 Task: Create a blank project AgileOpus with privacy Public and default view as List and in the team Taskers . Create three sections in the project as To-Do, Doing and Done
Action: Mouse moved to (681, 469)
Screenshot: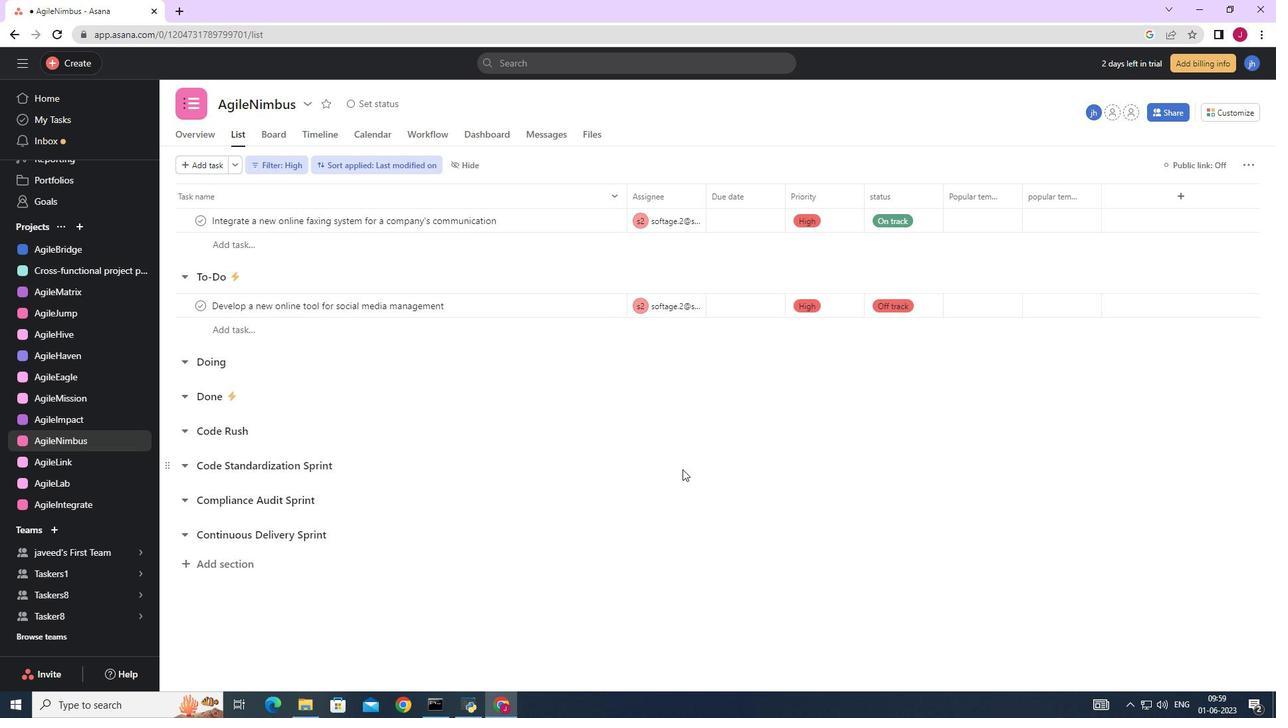 
Action: Mouse scrolled (681, 468) with delta (0, 0)
Screenshot: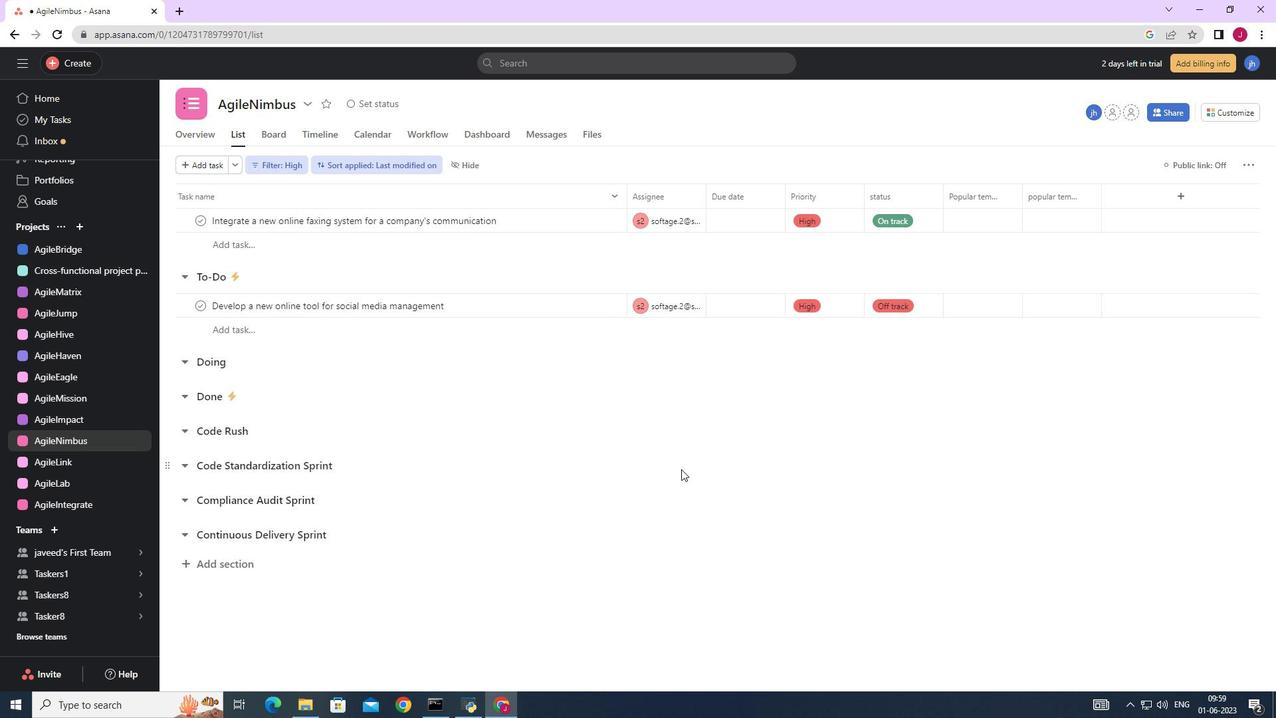 
Action: Mouse scrolled (681, 468) with delta (0, 0)
Screenshot: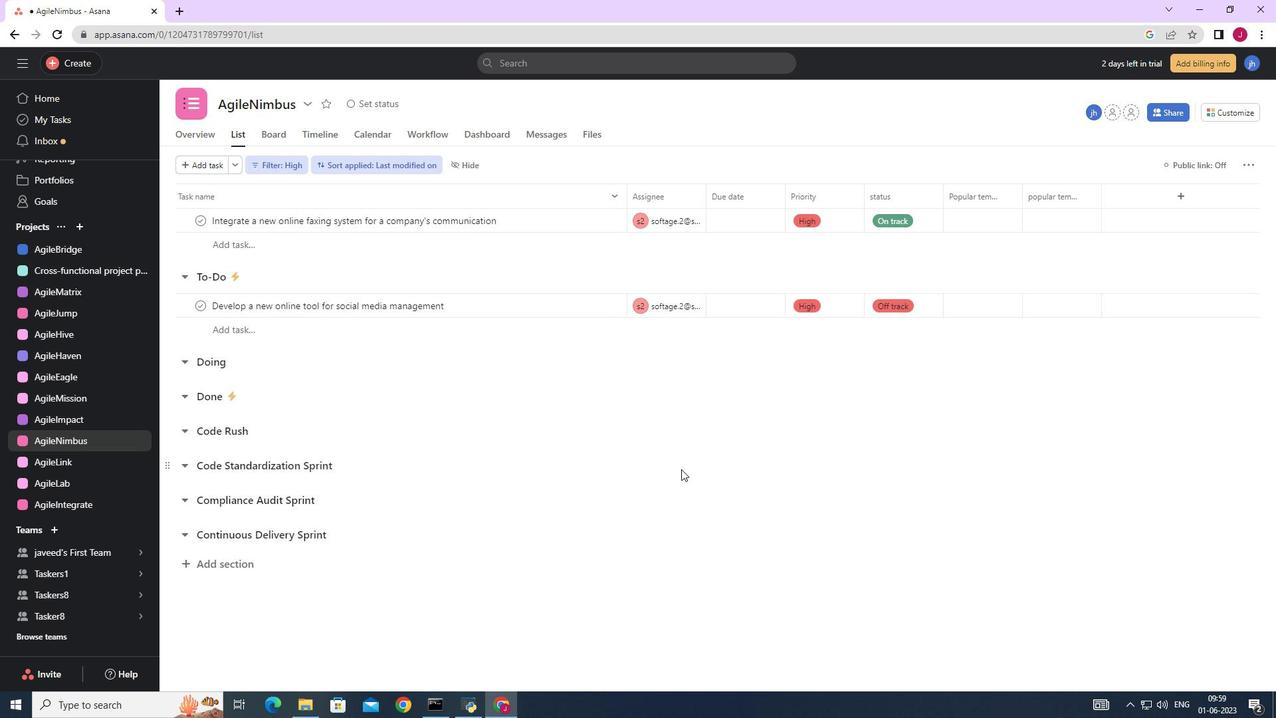 
Action: Mouse scrolled (681, 468) with delta (0, 0)
Screenshot: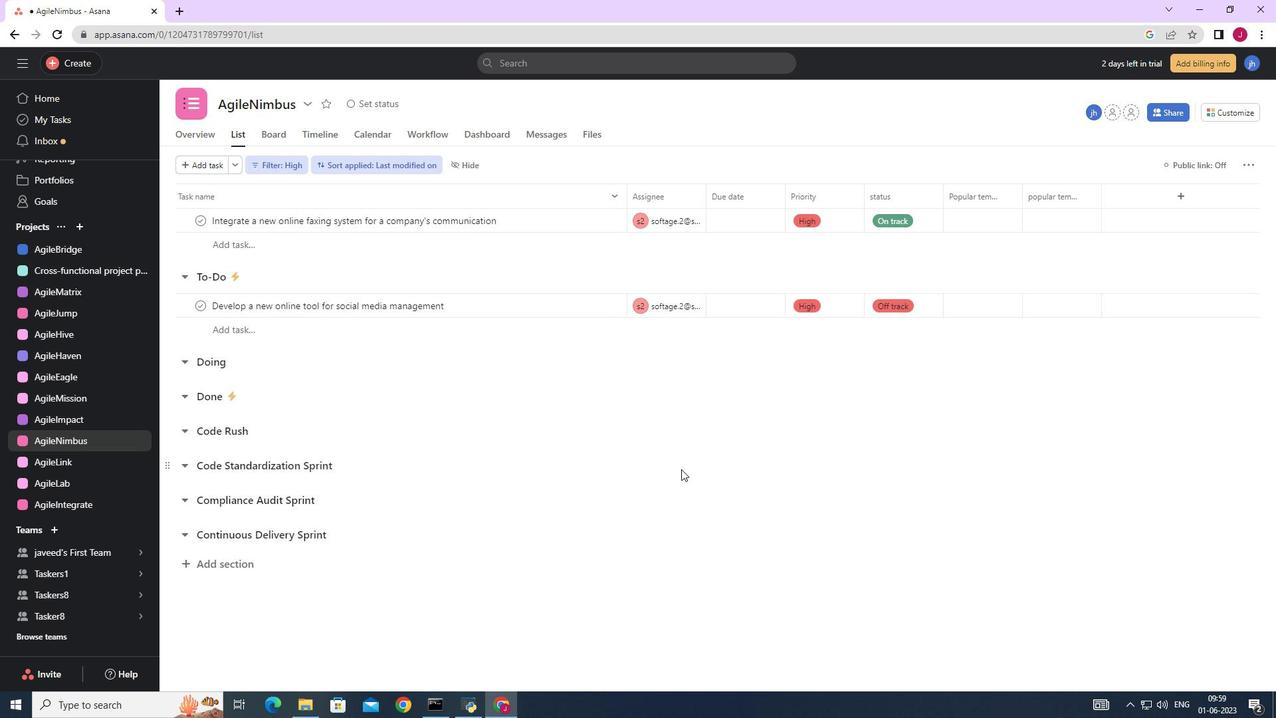 
Action: Mouse scrolled (681, 468) with delta (0, 0)
Screenshot: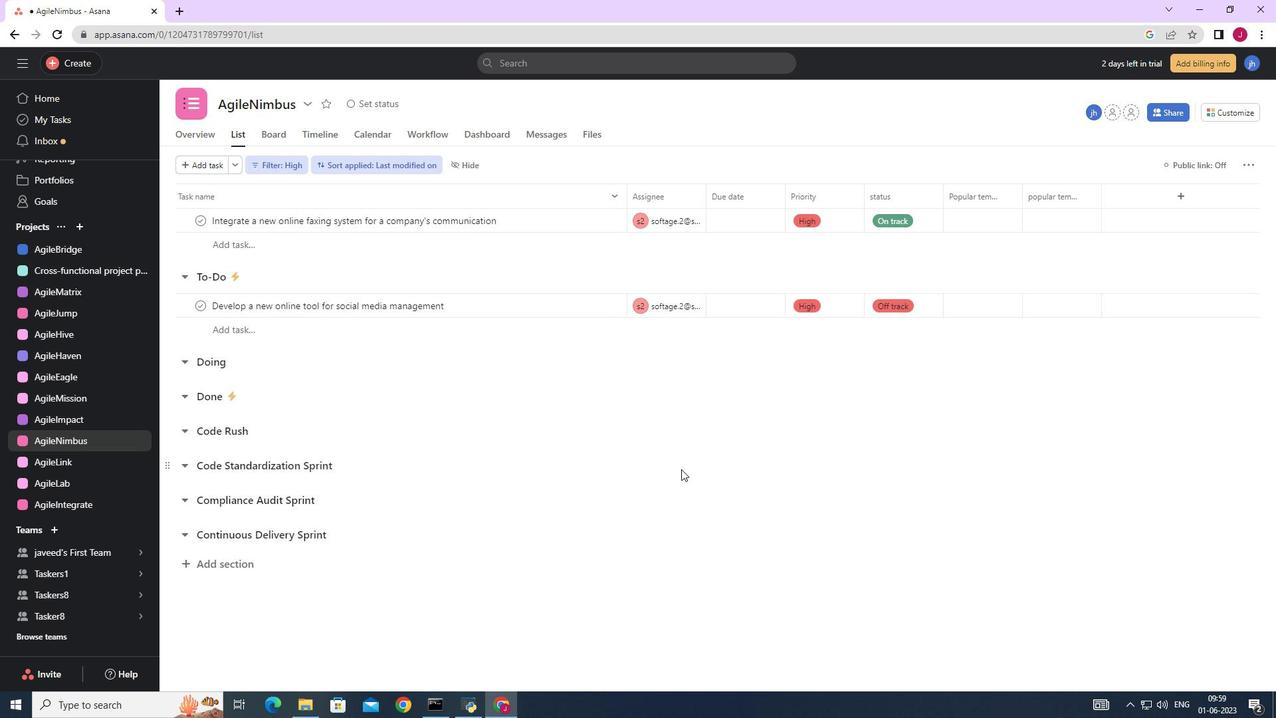 
Action: Mouse scrolled (681, 468) with delta (0, 0)
Screenshot: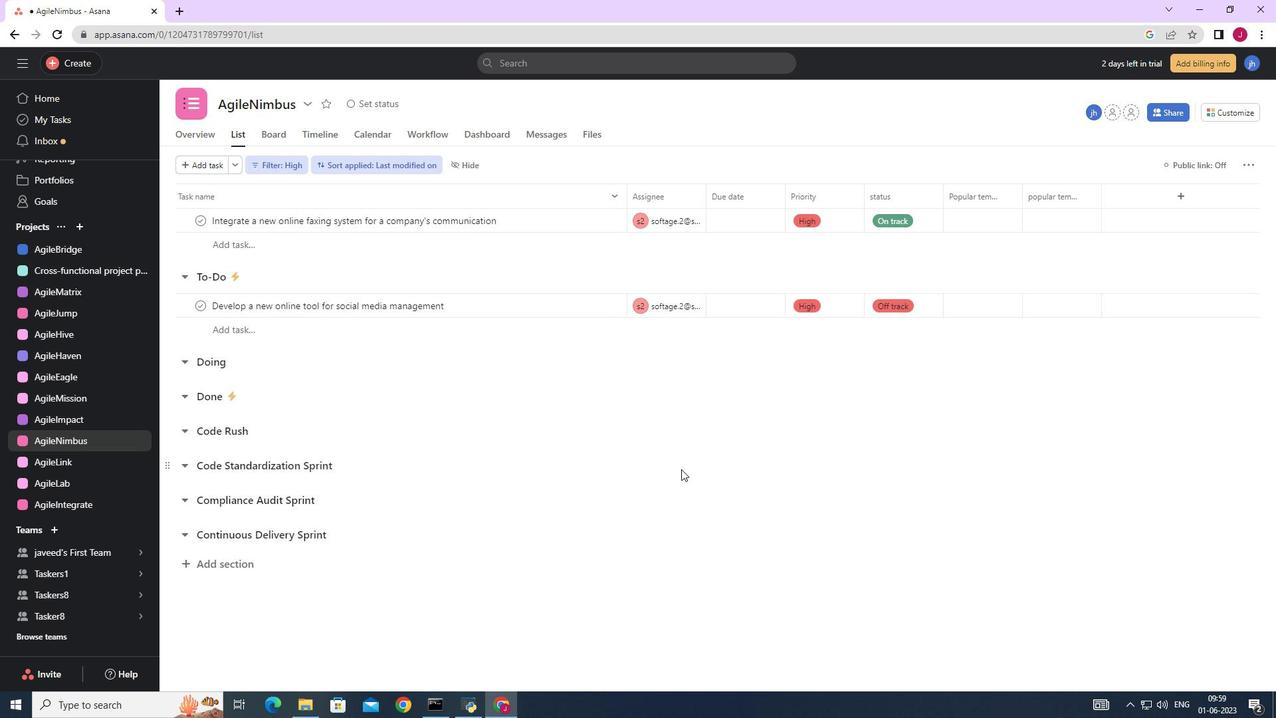 
Action: Mouse scrolled (681, 470) with delta (0, 0)
Screenshot: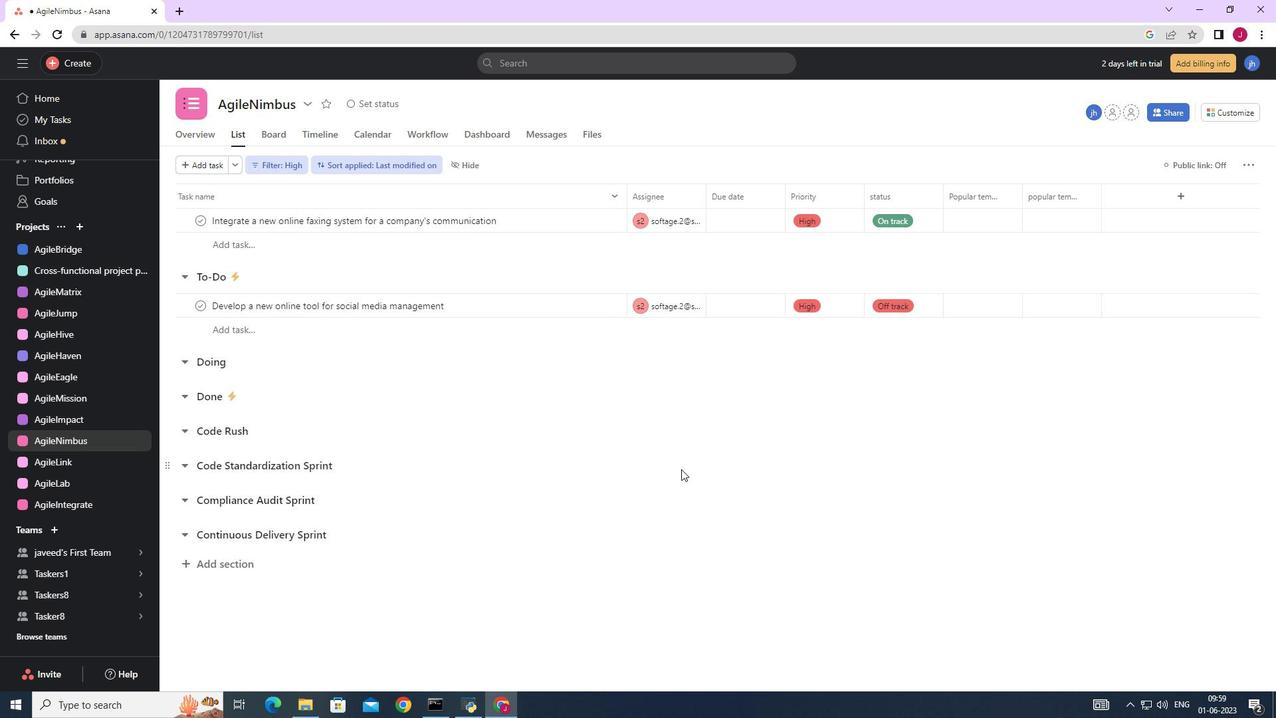 
Action: Mouse scrolled (681, 470) with delta (0, 0)
Screenshot: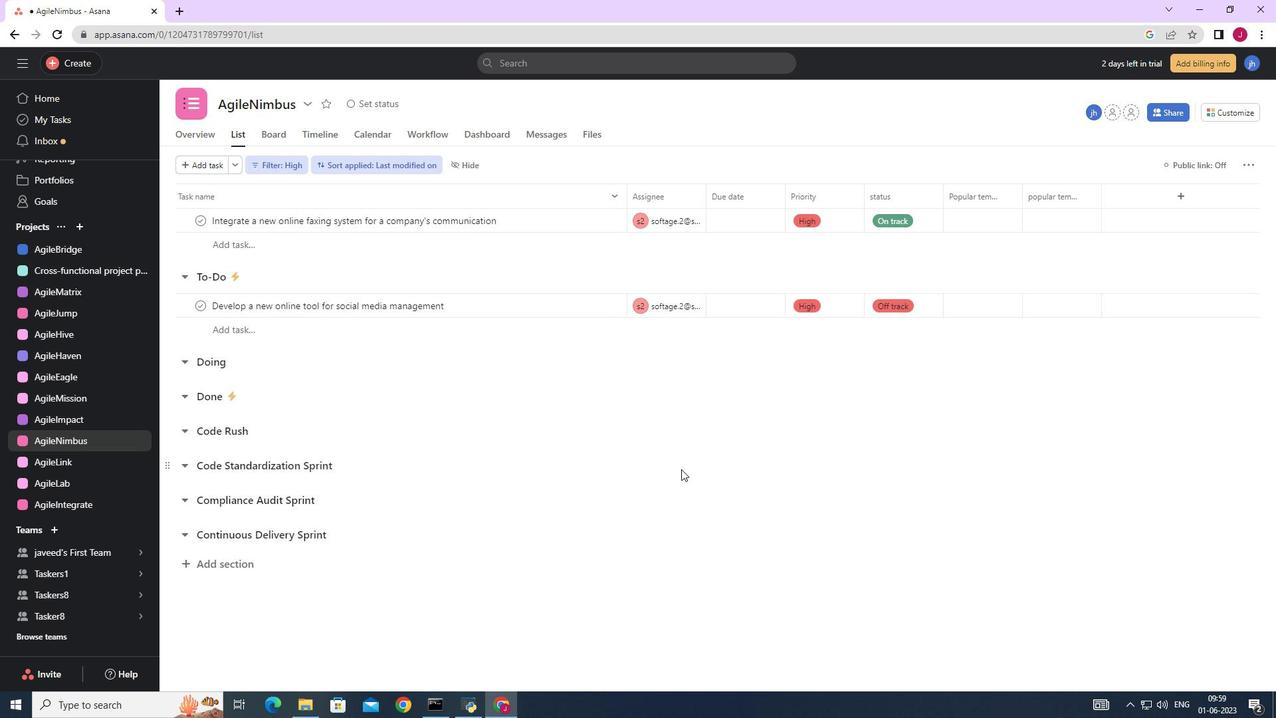 
Action: Mouse scrolled (681, 470) with delta (0, 0)
Screenshot: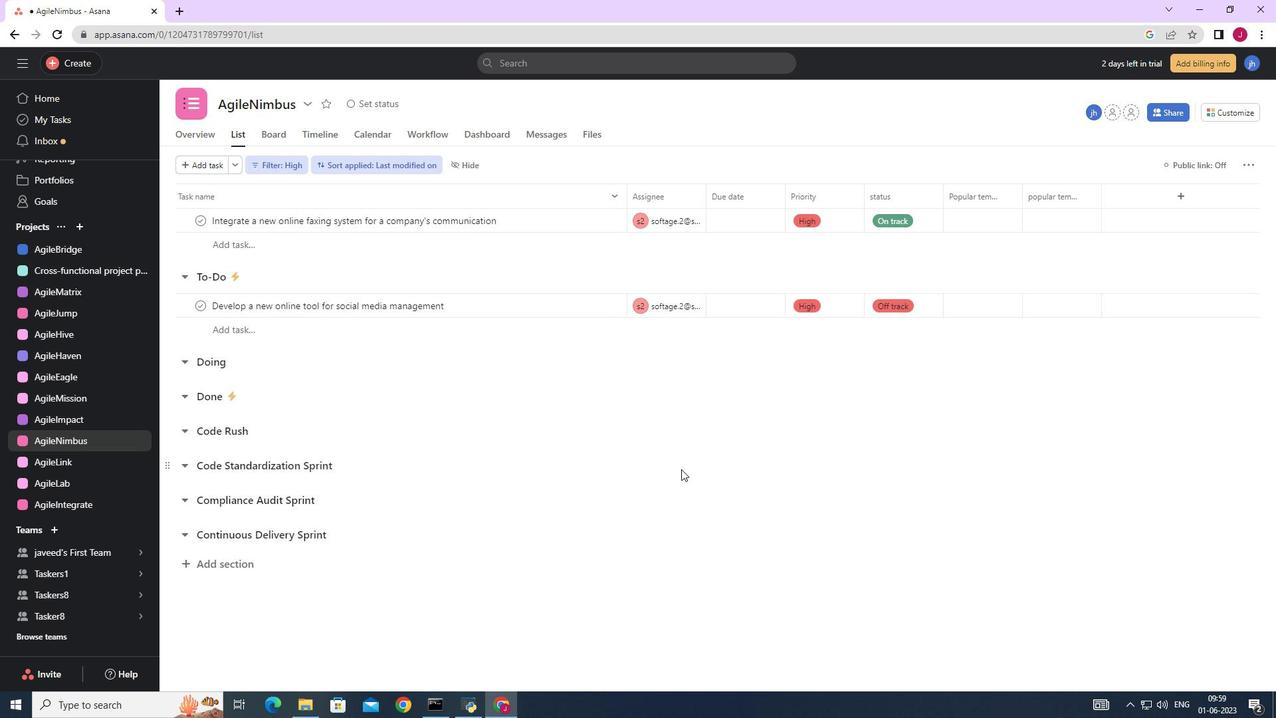 
Action: Mouse scrolled (681, 470) with delta (0, 0)
Screenshot: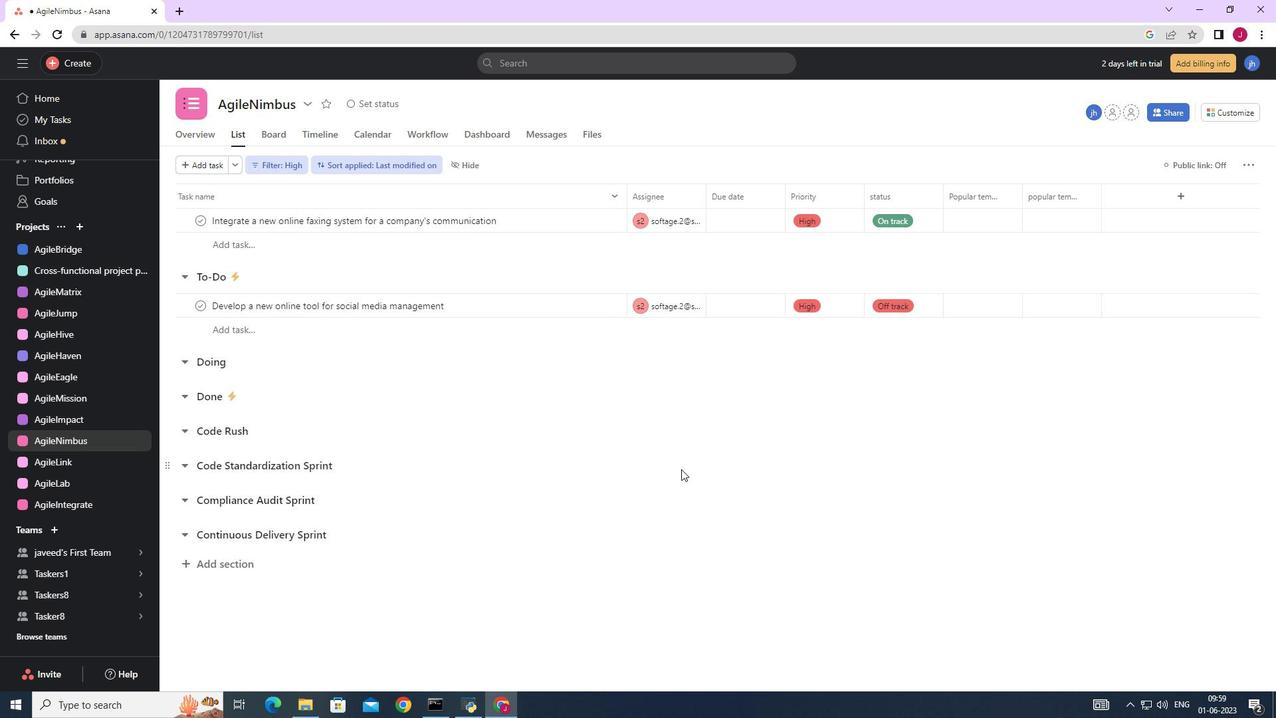 
Action: Mouse scrolled (681, 470) with delta (0, 0)
Screenshot: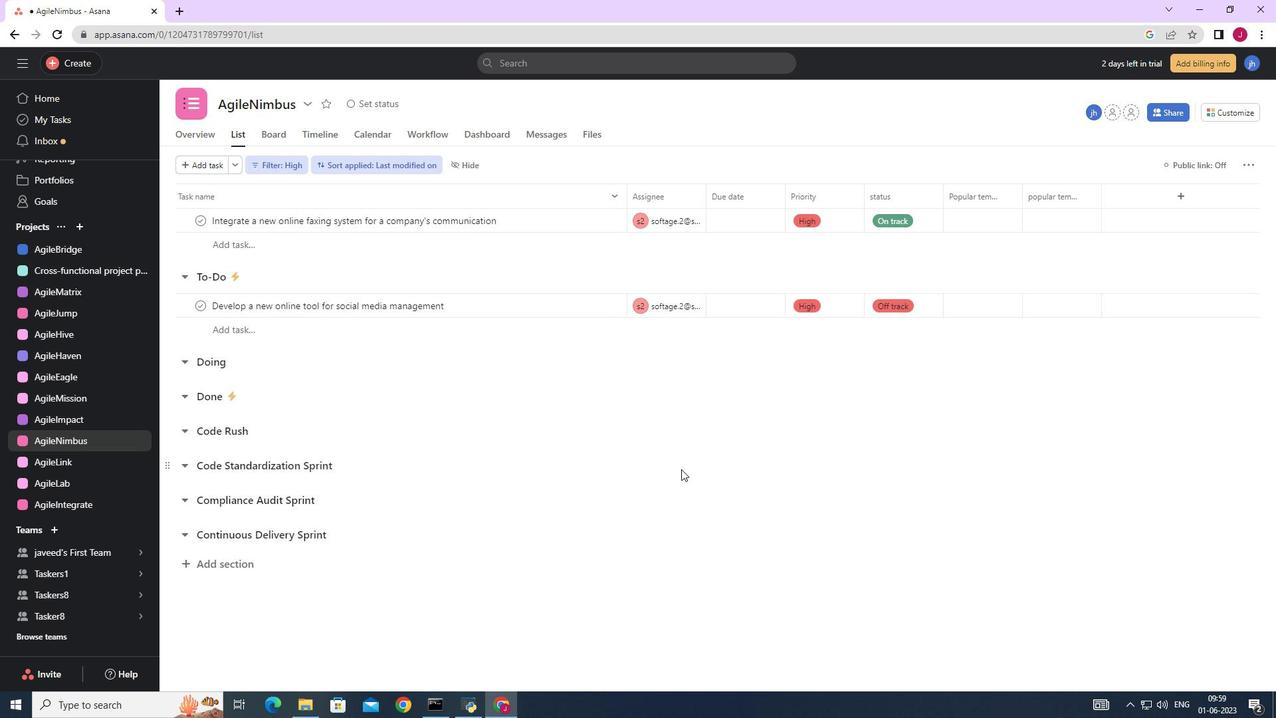 
Action: Mouse scrolled (681, 470) with delta (0, 0)
Screenshot: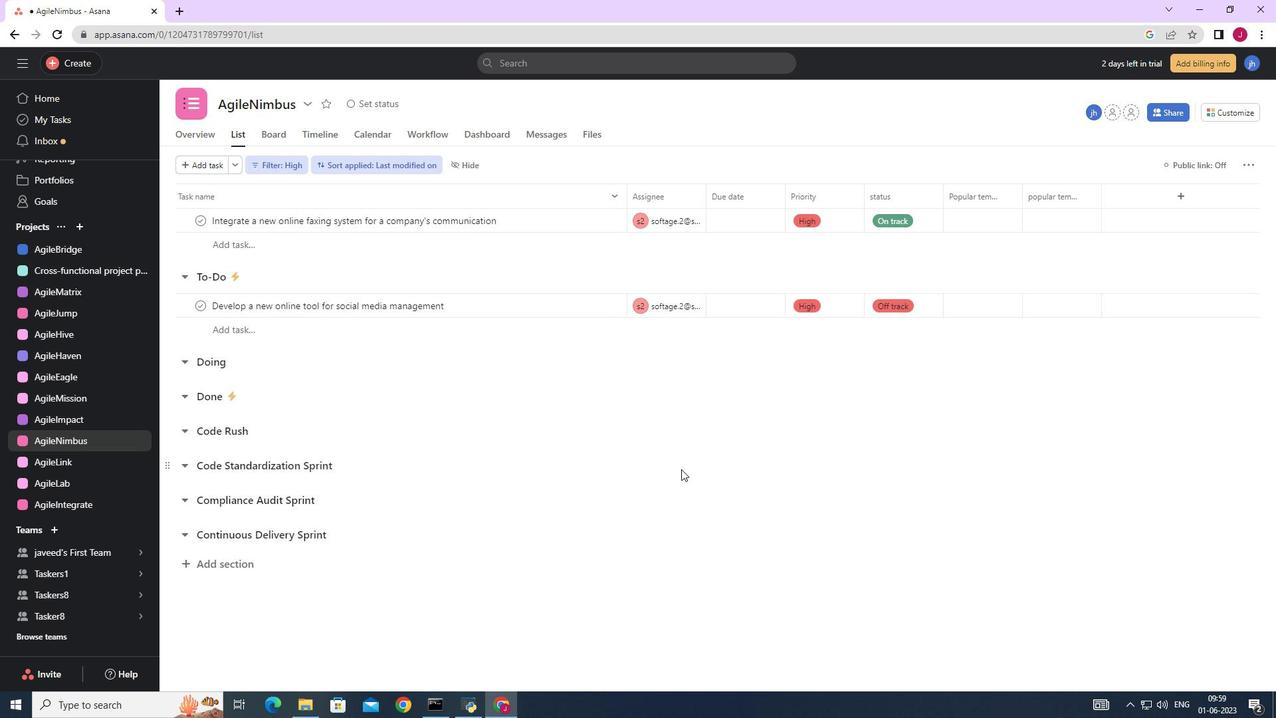 
Action: Mouse scrolled (681, 468) with delta (0, 0)
Screenshot: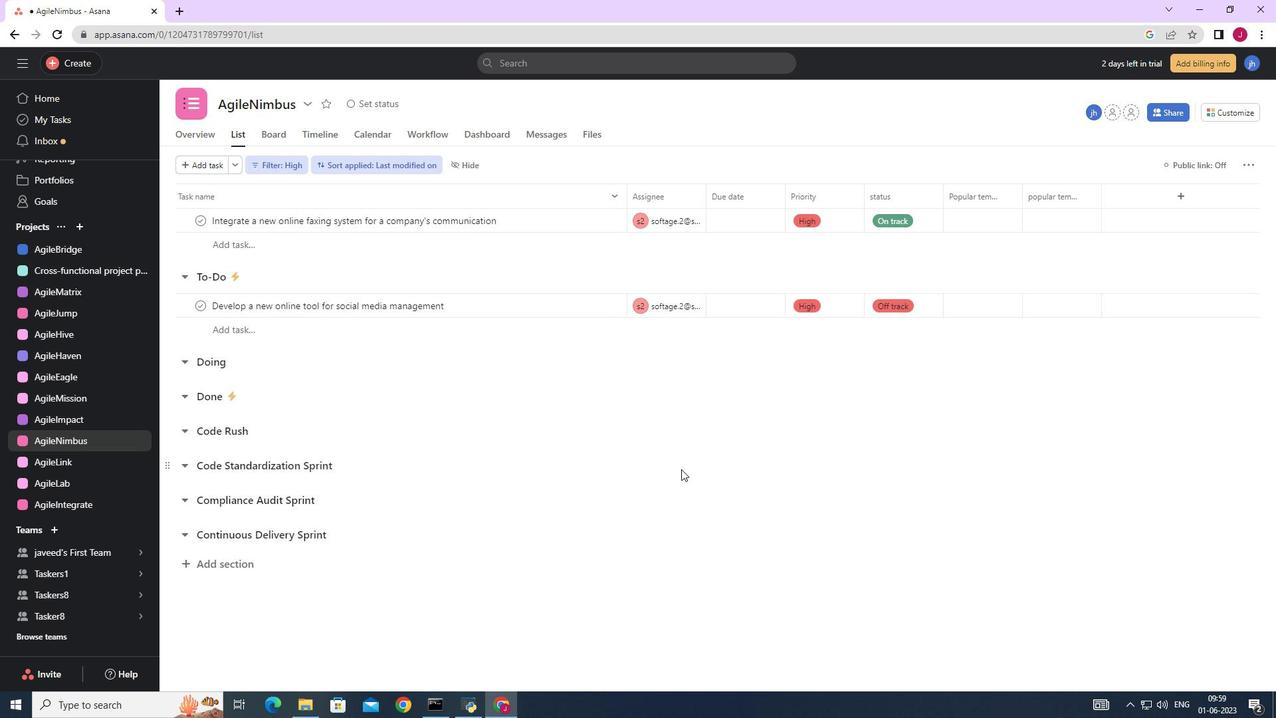 
Action: Mouse scrolled (681, 468) with delta (0, 0)
Screenshot: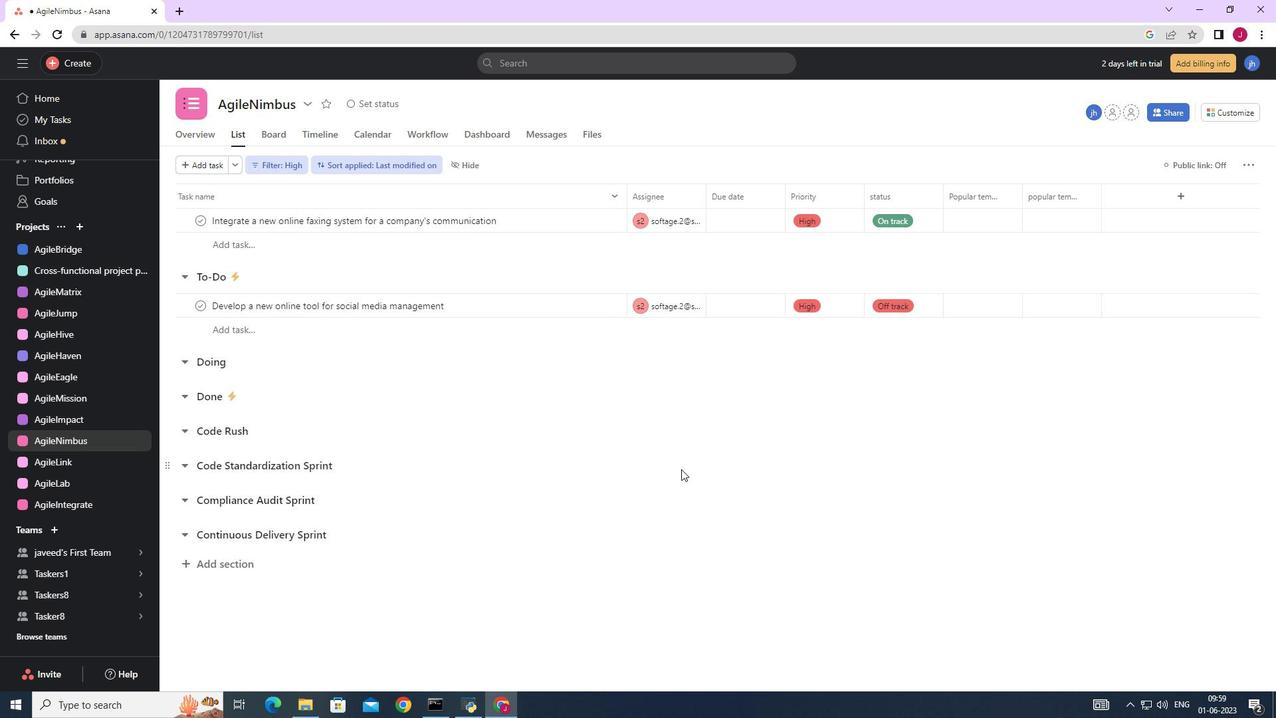 
Action: Mouse scrolled (681, 468) with delta (0, 0)
Screenshot: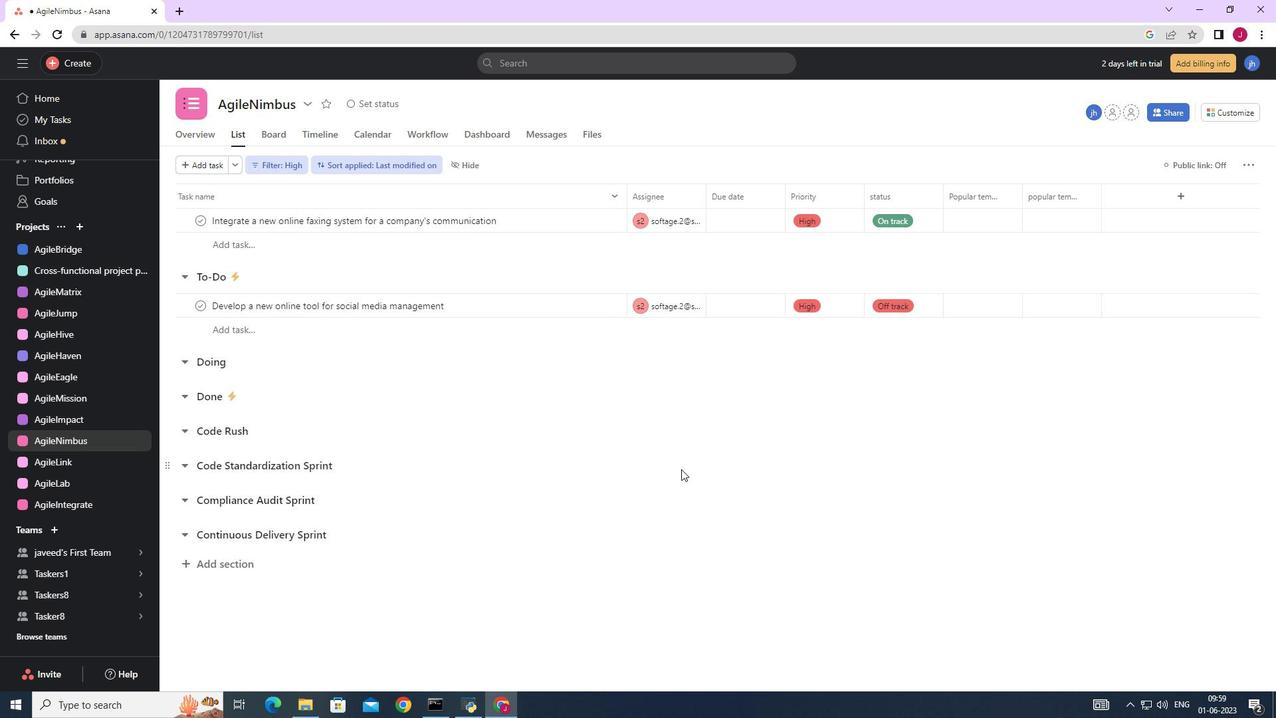 
Action: Mouse scrolled (681, 468) with delta (0, 0)
Screenshot: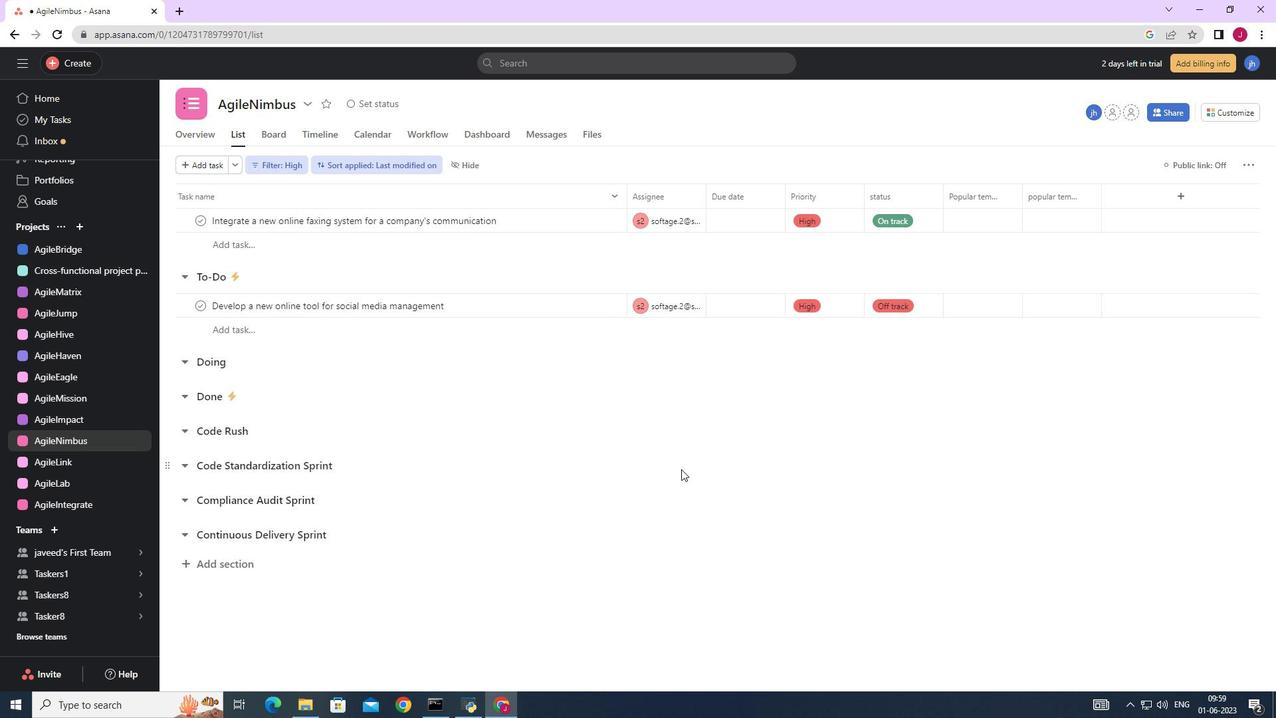 
Action: Mouse scrolled (681, 468) with delta (0, 0)
Screenshot: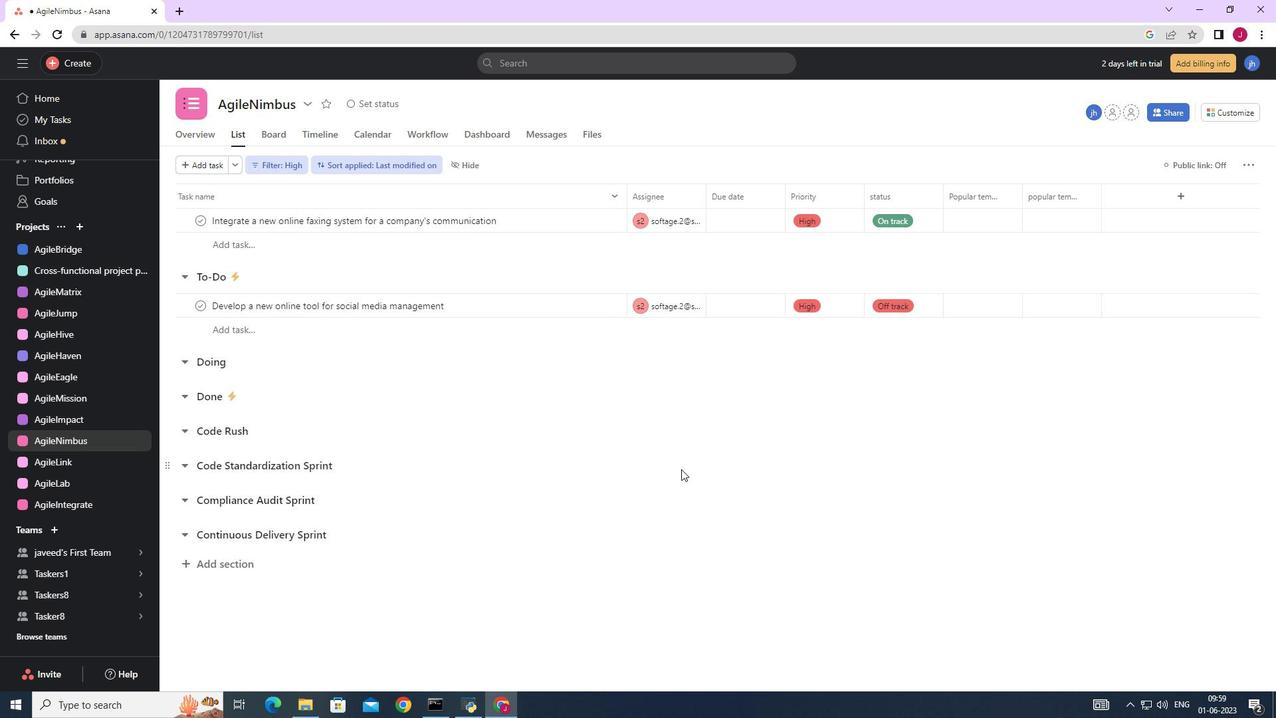 
Action: Mouse moved to (73, 228)
Screenshot: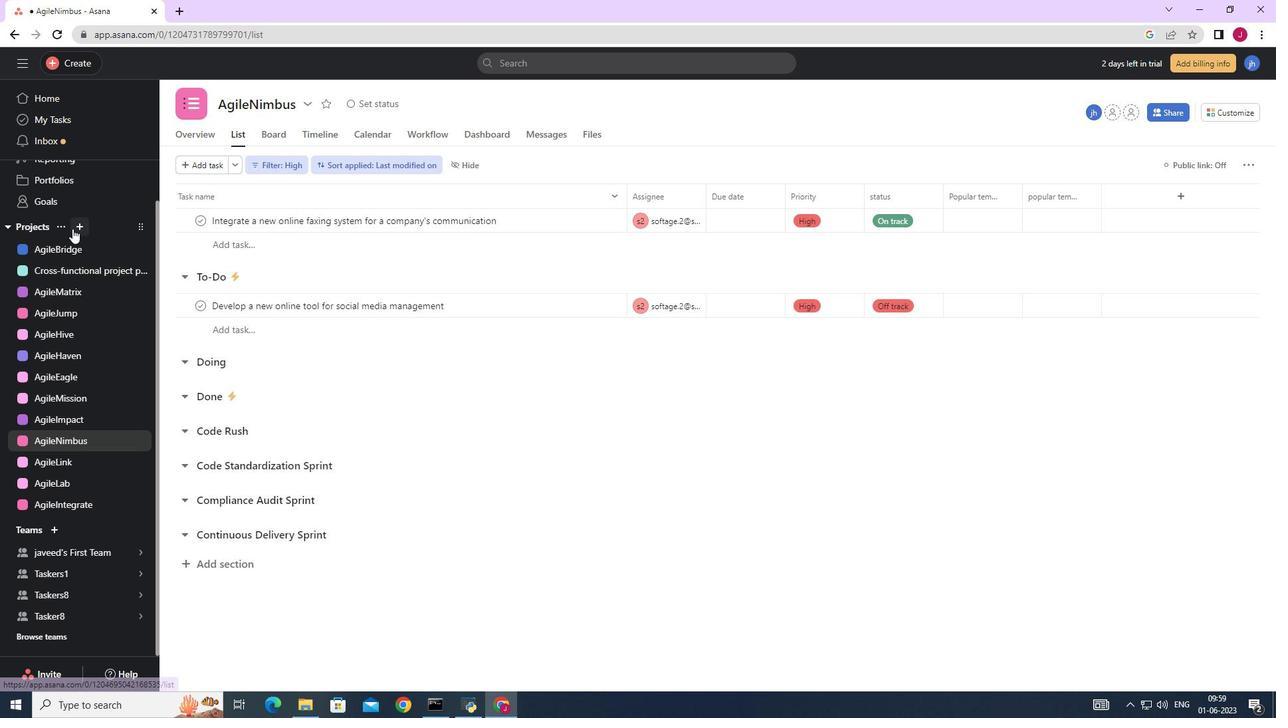 
Action: Mouse pressed left at (73, 228)
Screenshot: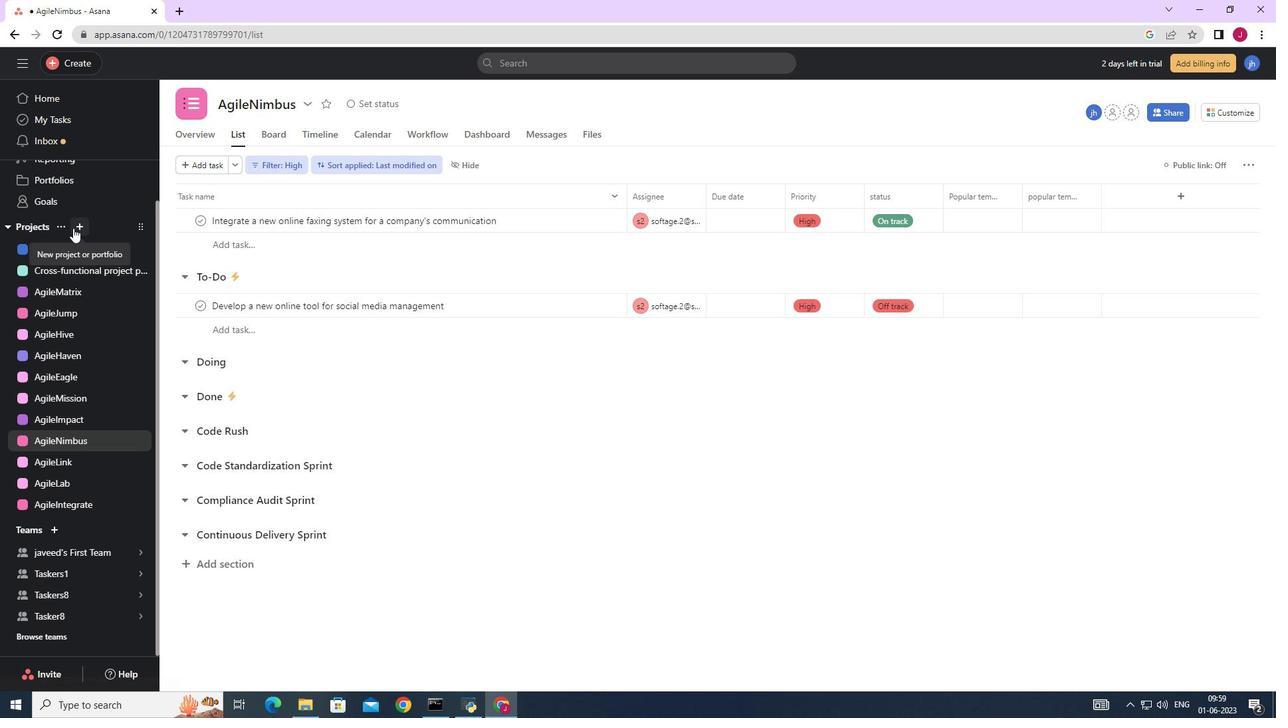 
Action: Mouse moved to (126, 251)
Screenshot: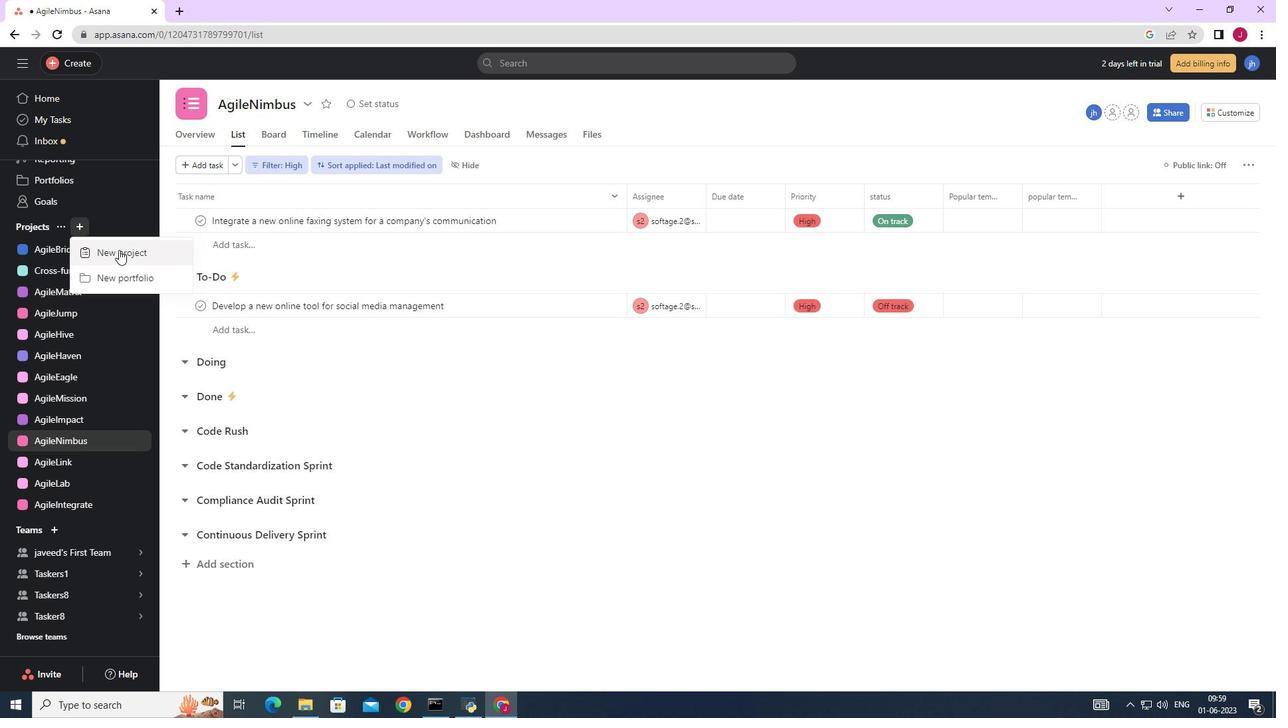 
Action: Mouse pressed left at (126, 251)
Screenshot: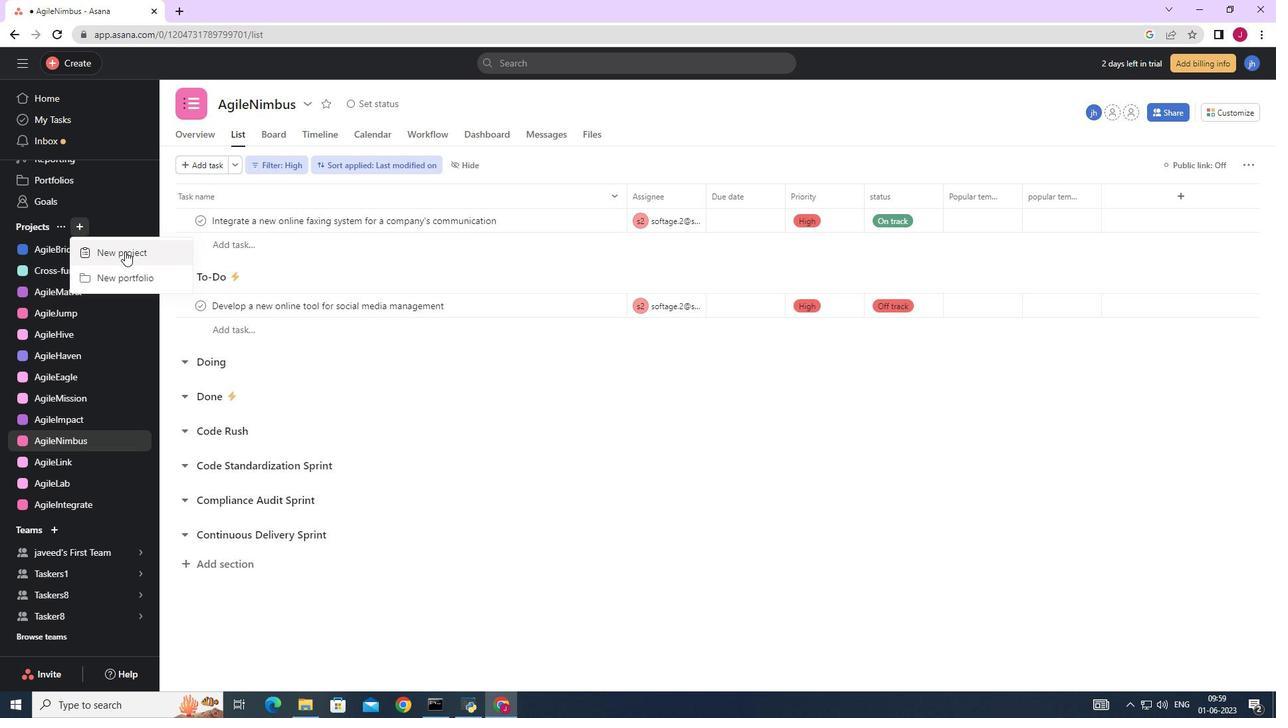 
Action: Mouse moved to (550, 271)
Screenshot: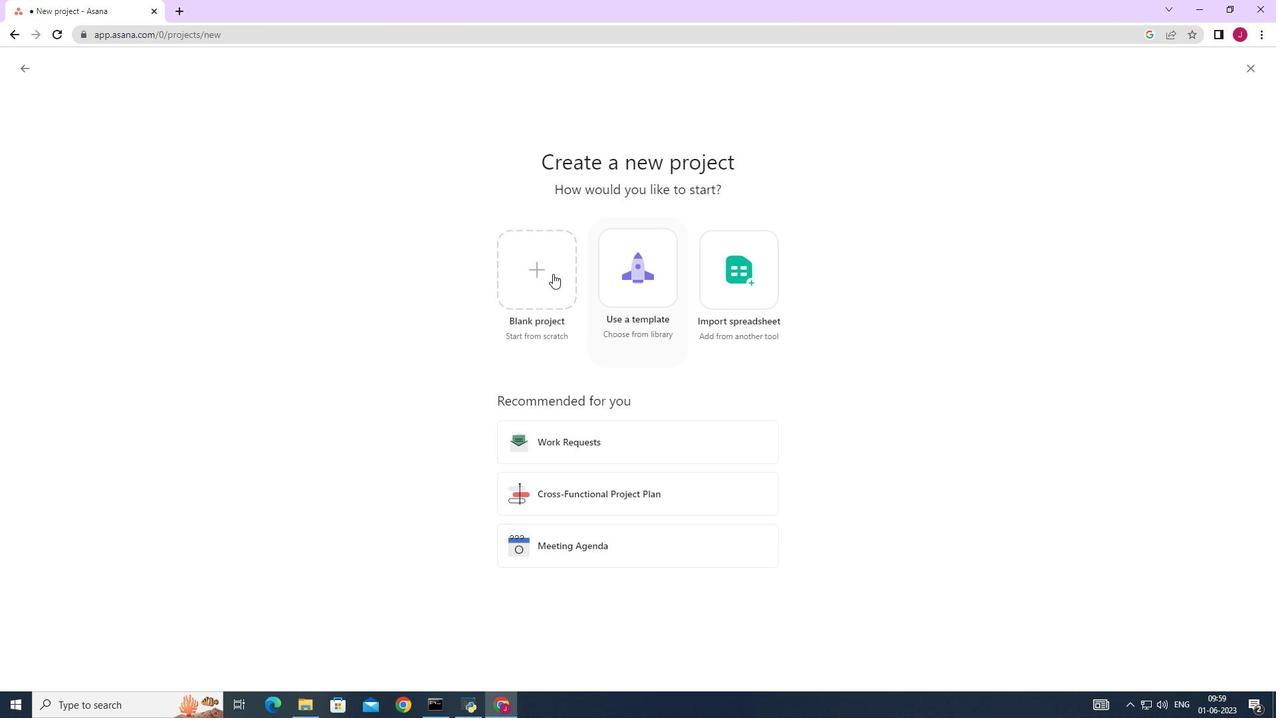 
Action: Mouse pressed left at (550, 271)
Screenshot: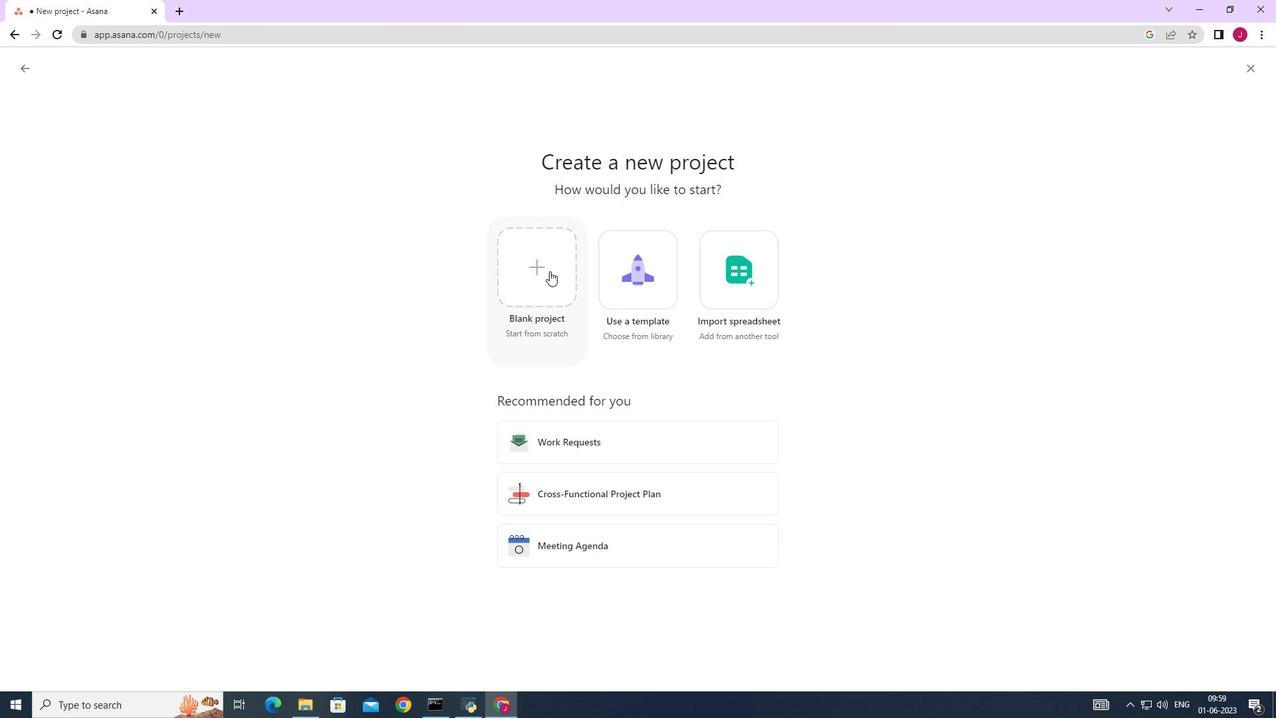 
Action: Mouse moved to (352, 189)
Screenshot: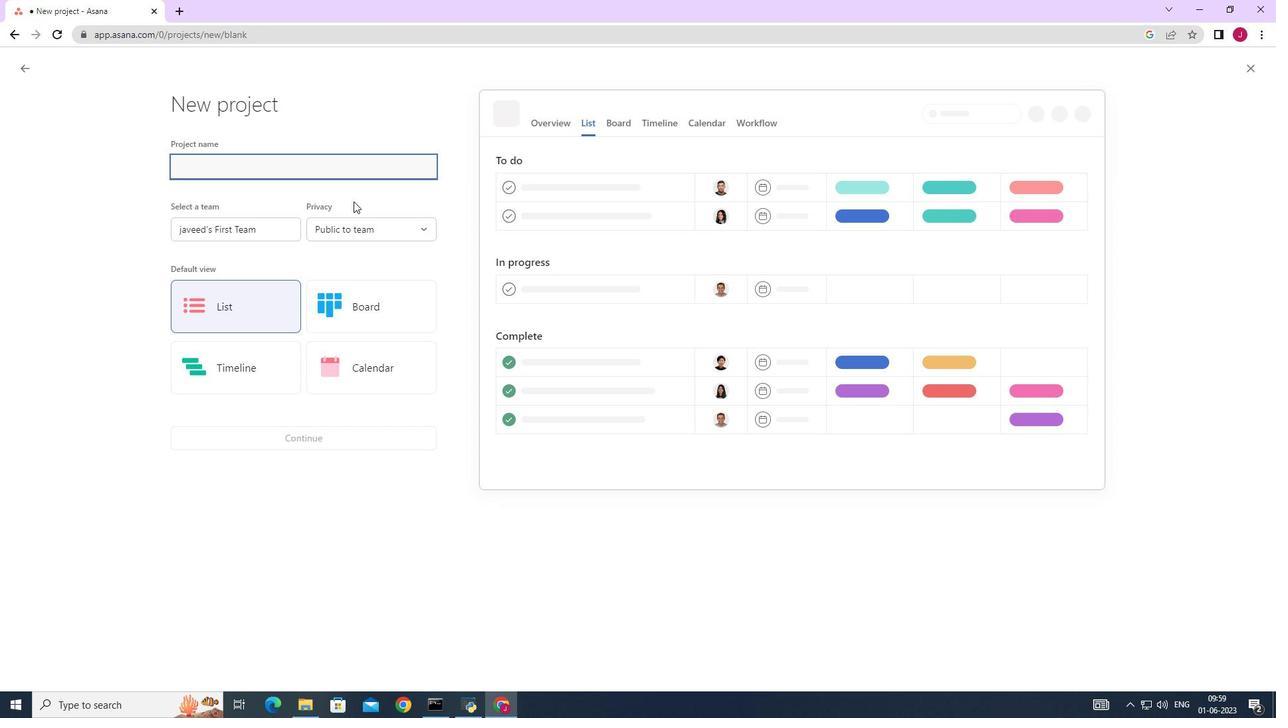 
Action: Key pressed <Key.caps_lock>A<Key.caps_lock>gile<Key.caps_lock>O<Key.caps_lock>pus
Screenshot: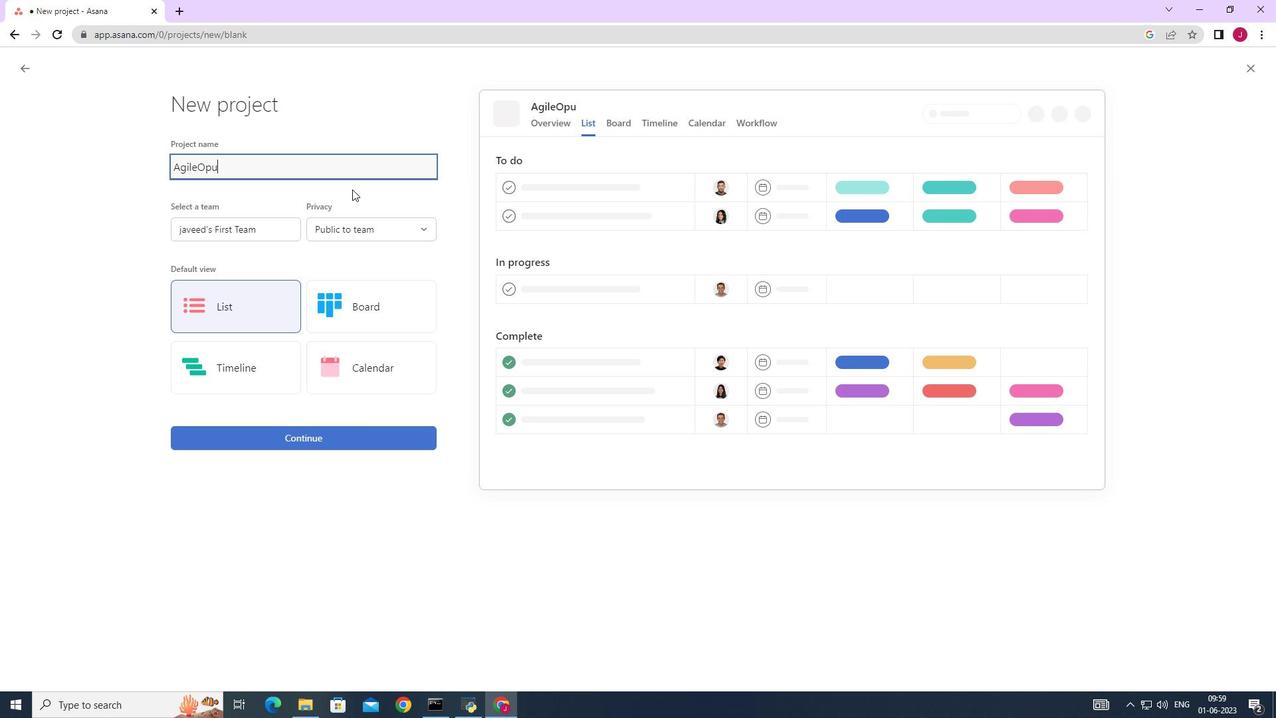 
Action: Mouse moved to (266, 231)
Screenshot: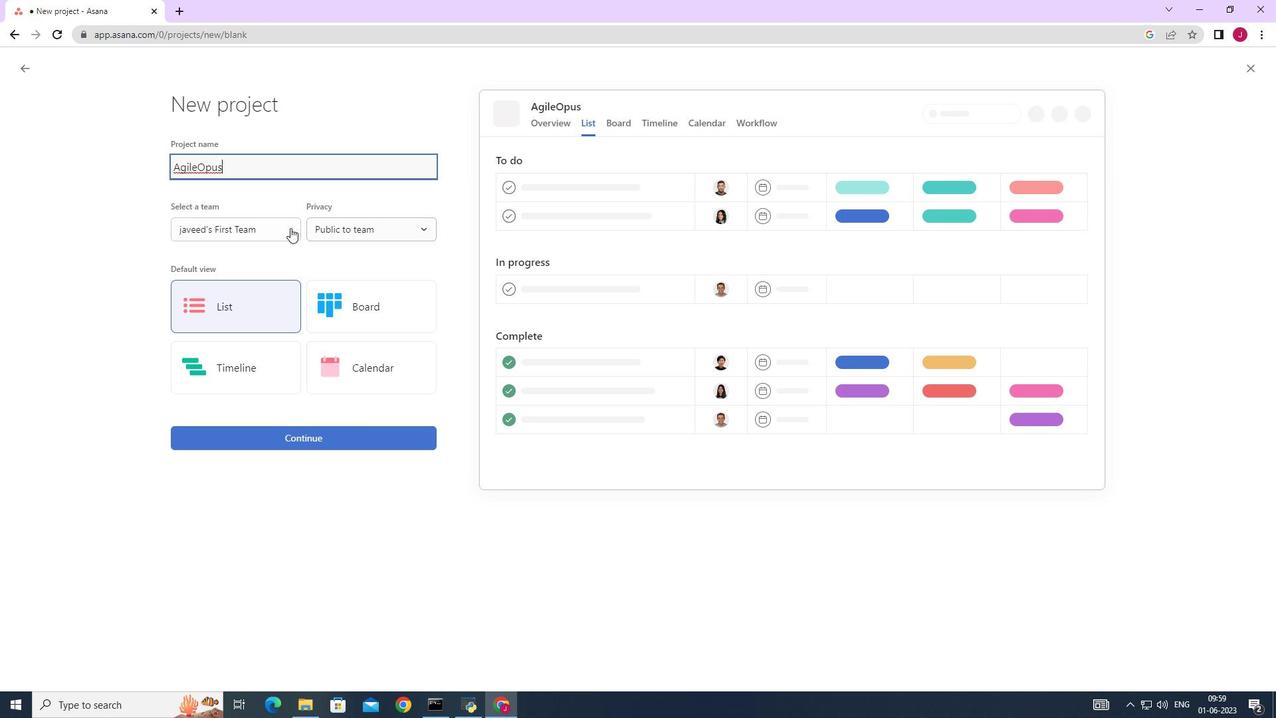 
Action: Mouse pressed left at (266, 231)
Screenshot: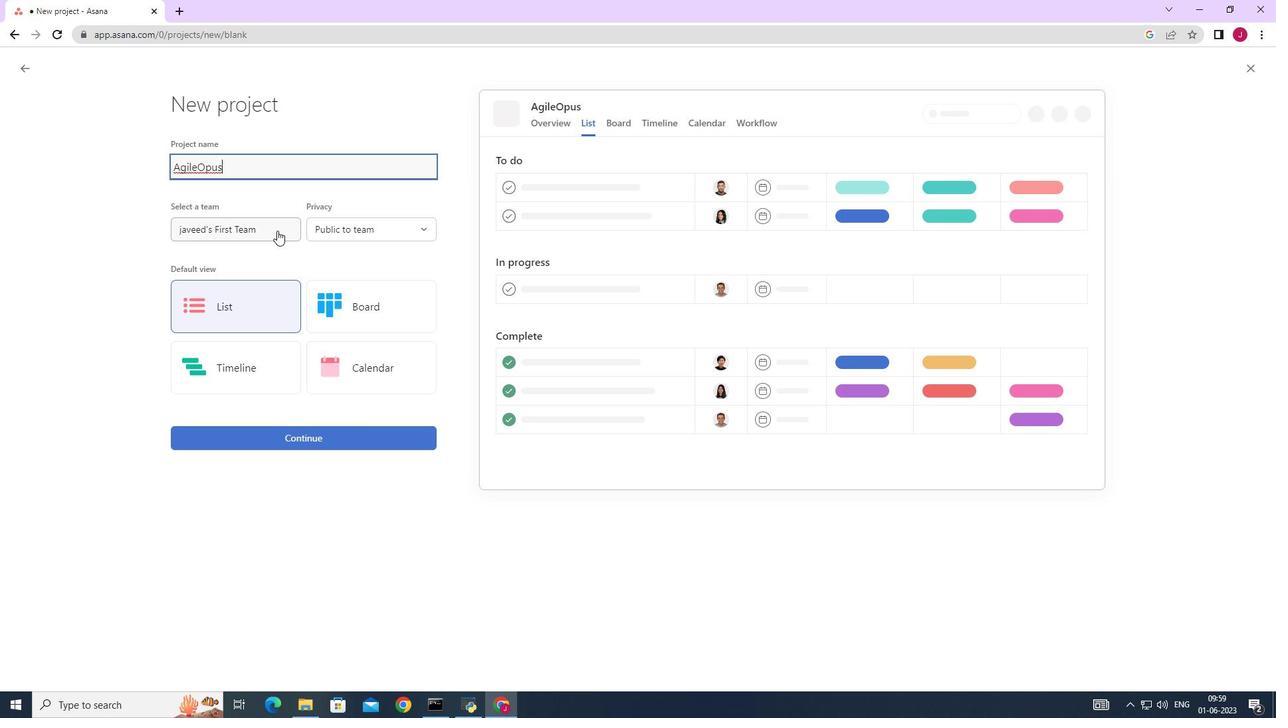 
Action: Mouse moved to (254, 281)
Screenshot: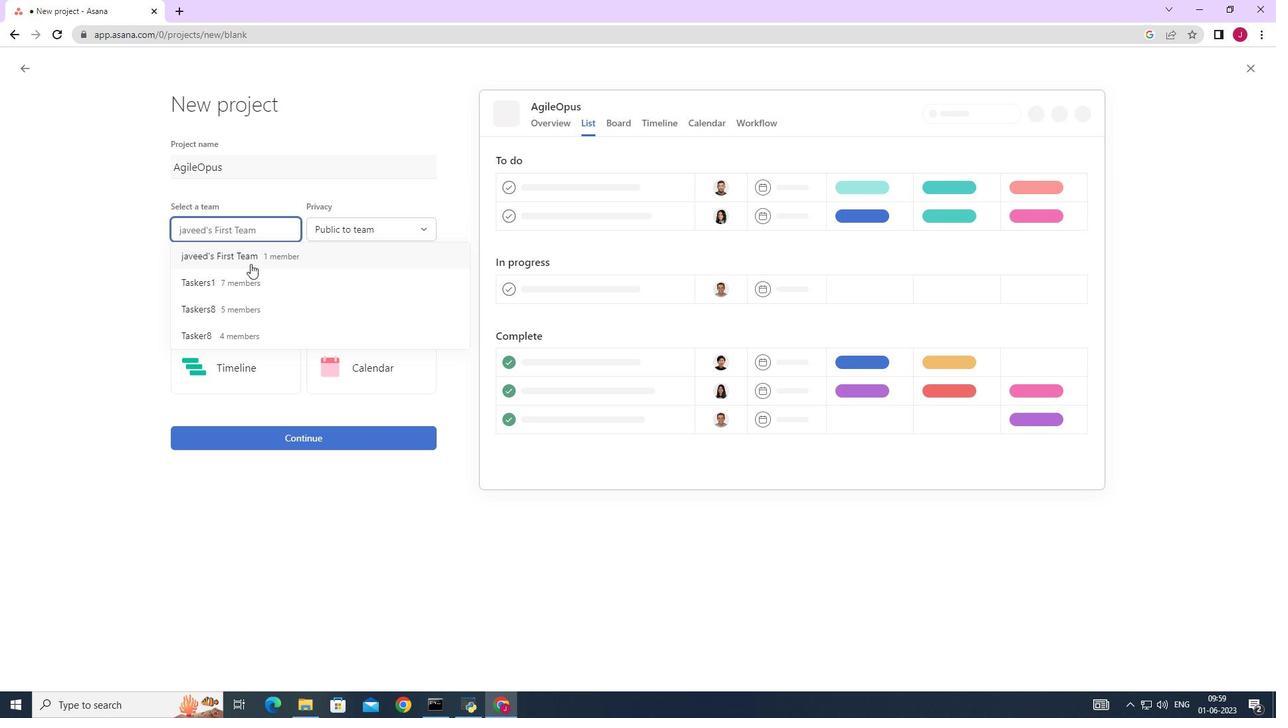 
Action: Mouse pressed left at (254, 281)
Screenshot: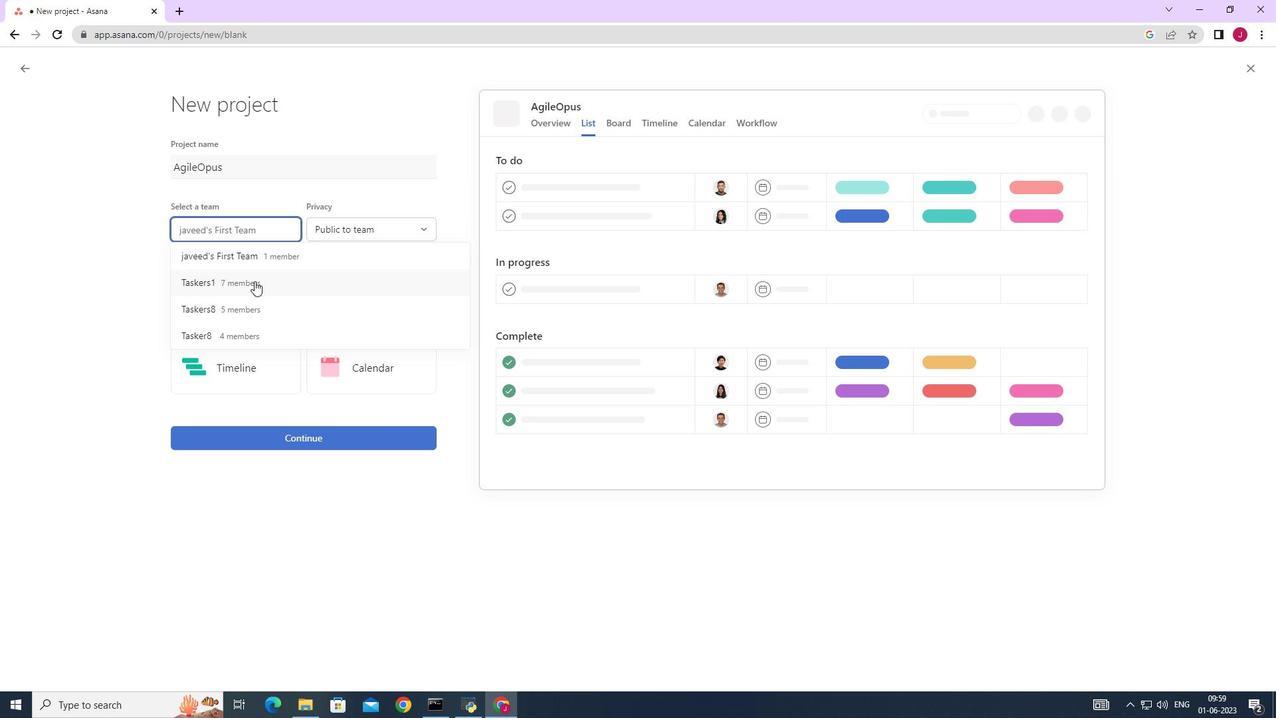 
Action: Mouse moved to (341, 234)
Screenshot: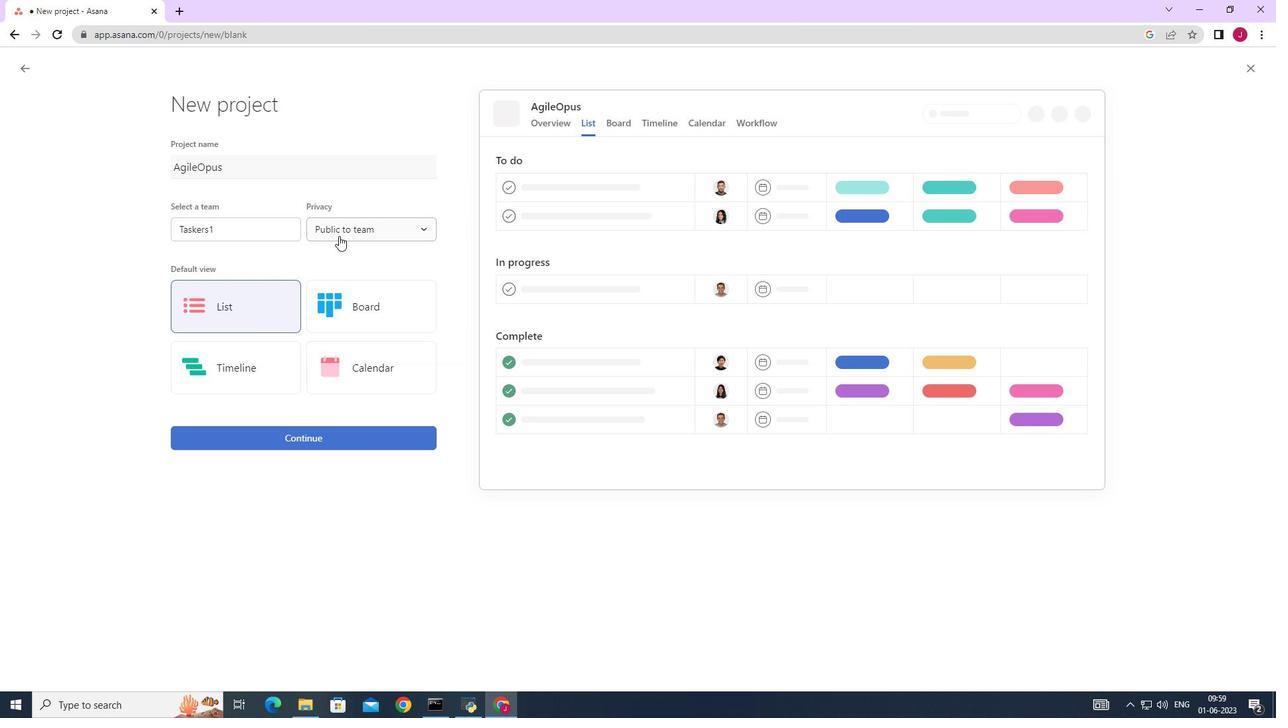 
Action: Mouse pressed left at (341, 234)
Screenshot: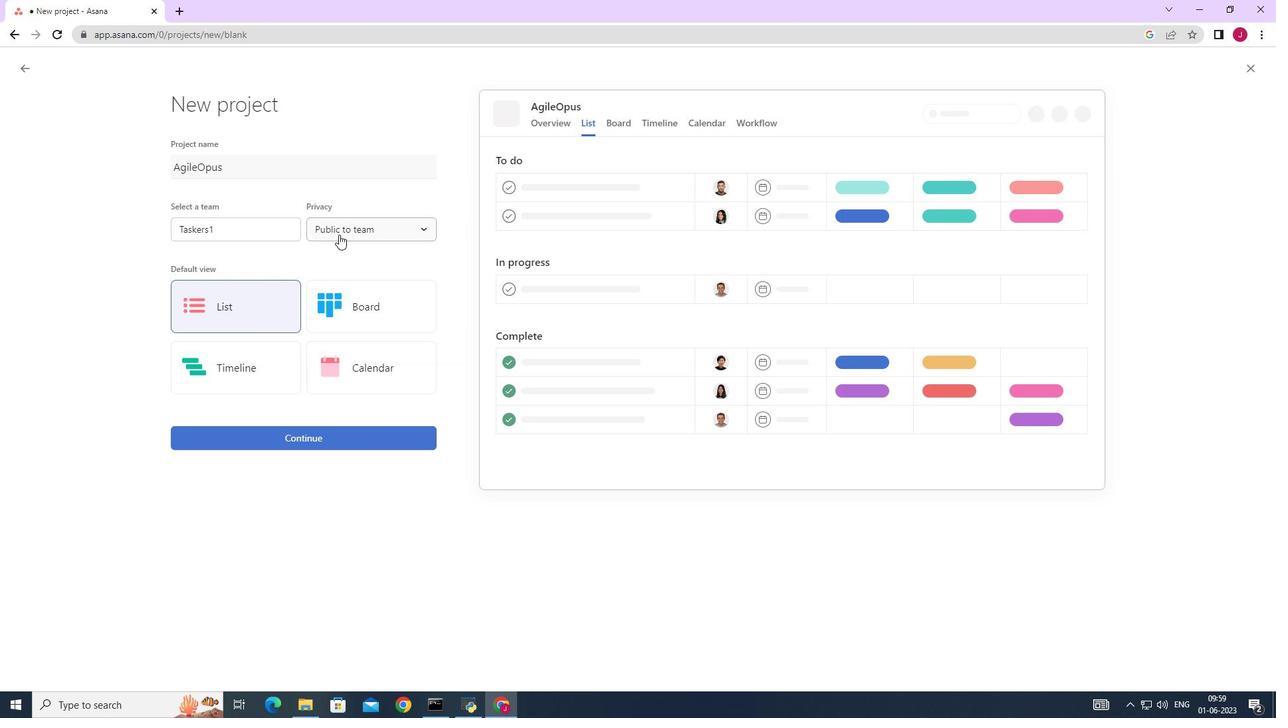 
Action: Mouse moved to (357, 248)
Screenshot: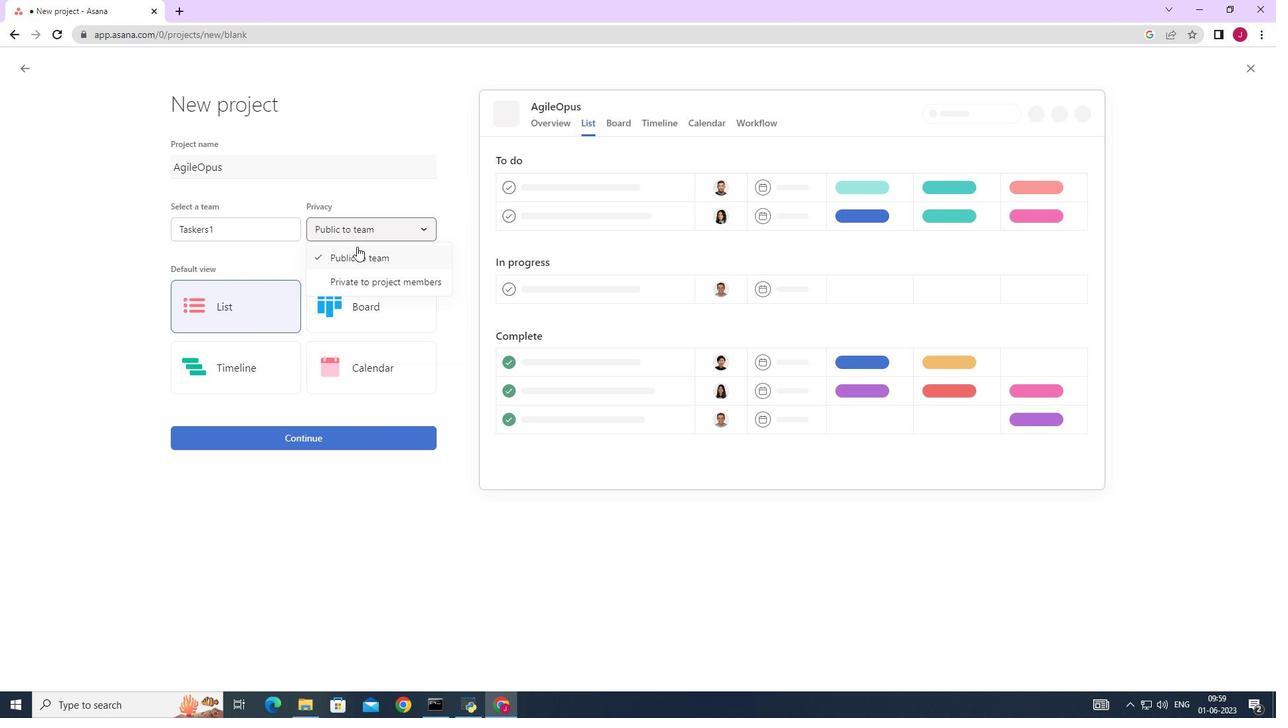 
Action: Mouse pressed left at (357, 248)
Screenshot: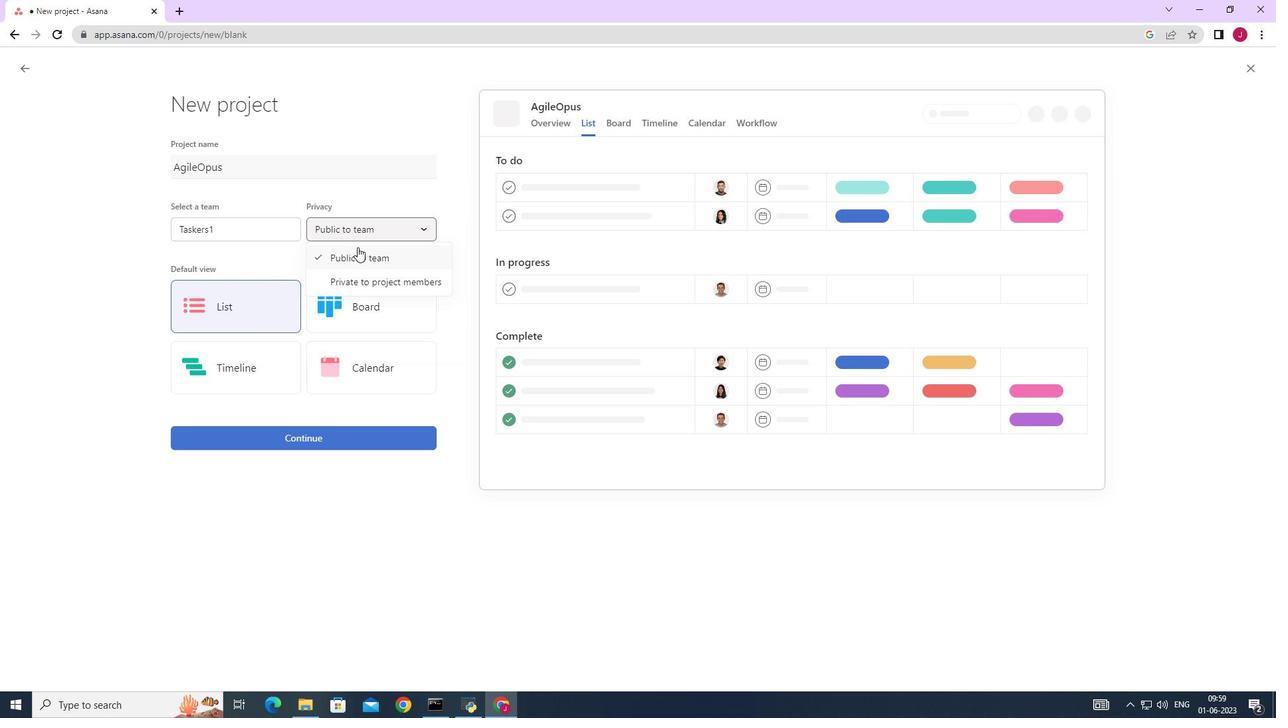 
Action: Mouse moved to (260, 291)
Screenshot: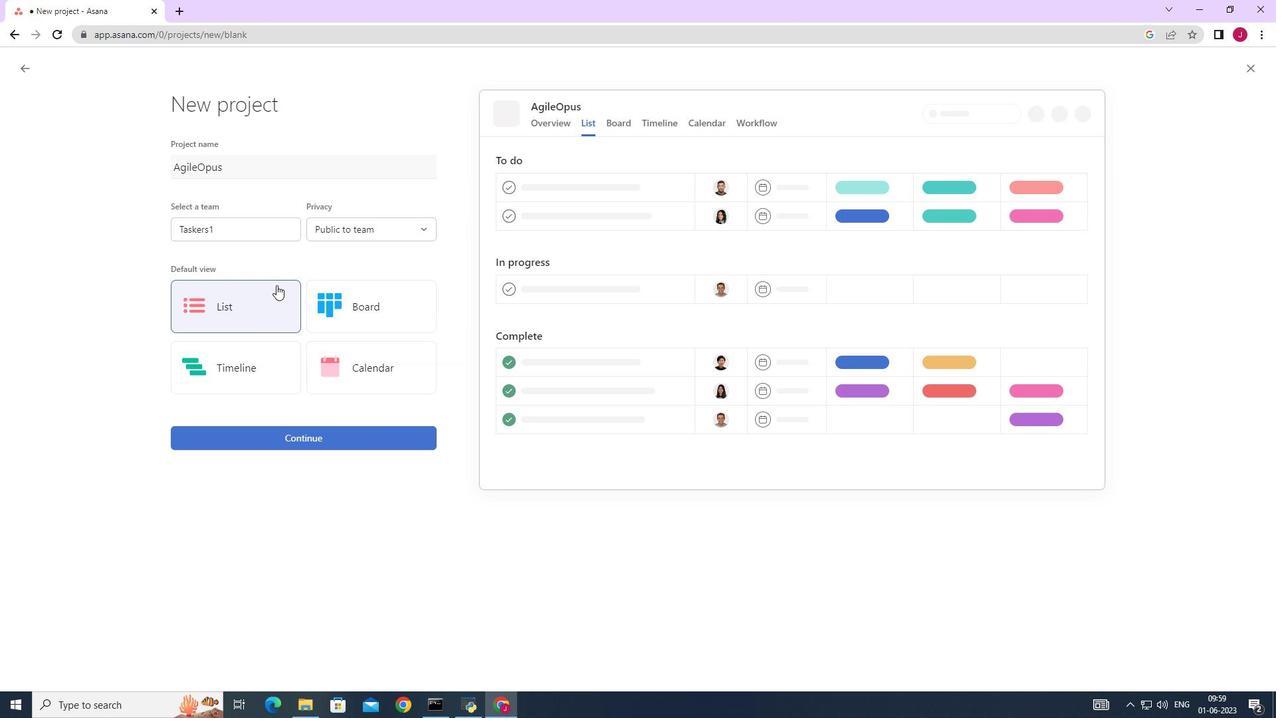 
Action: Mouse pressed left at (260, 291)
Screenshot: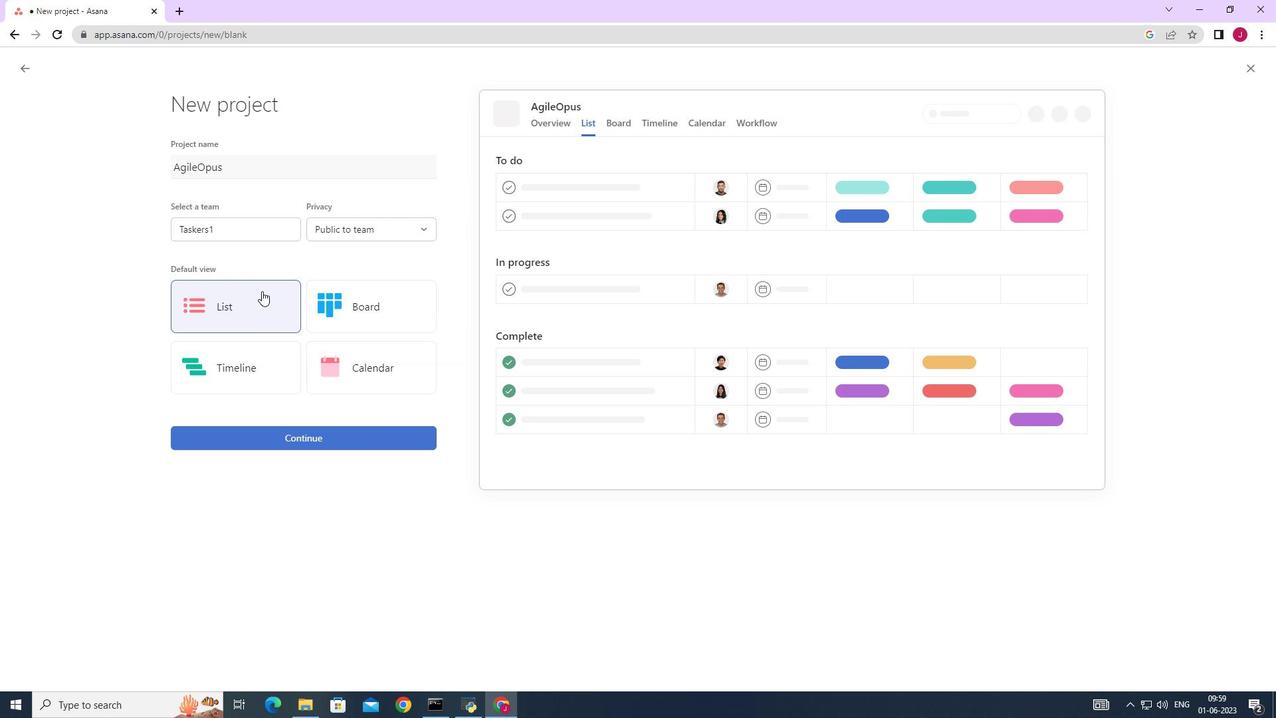 
Action: Mouse moved to (313, 430)
Screenshot: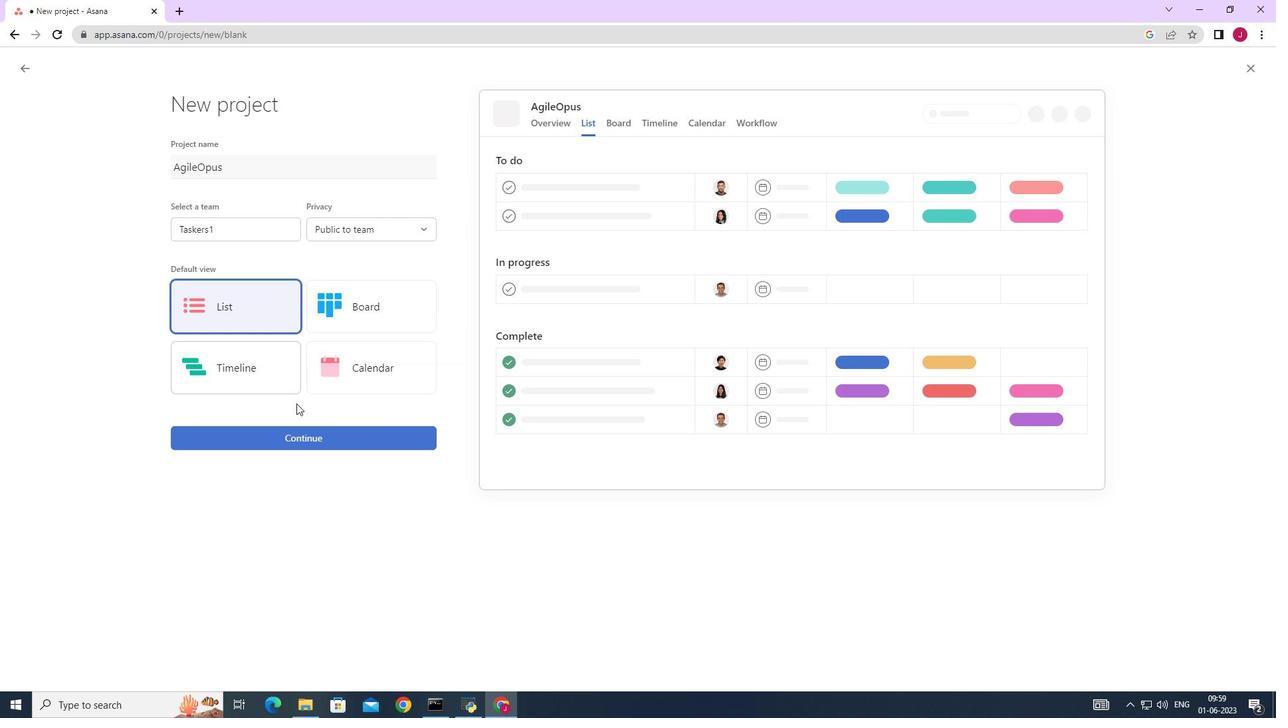 
Action: Mouse pressed left at (313, 430)
Screenshot: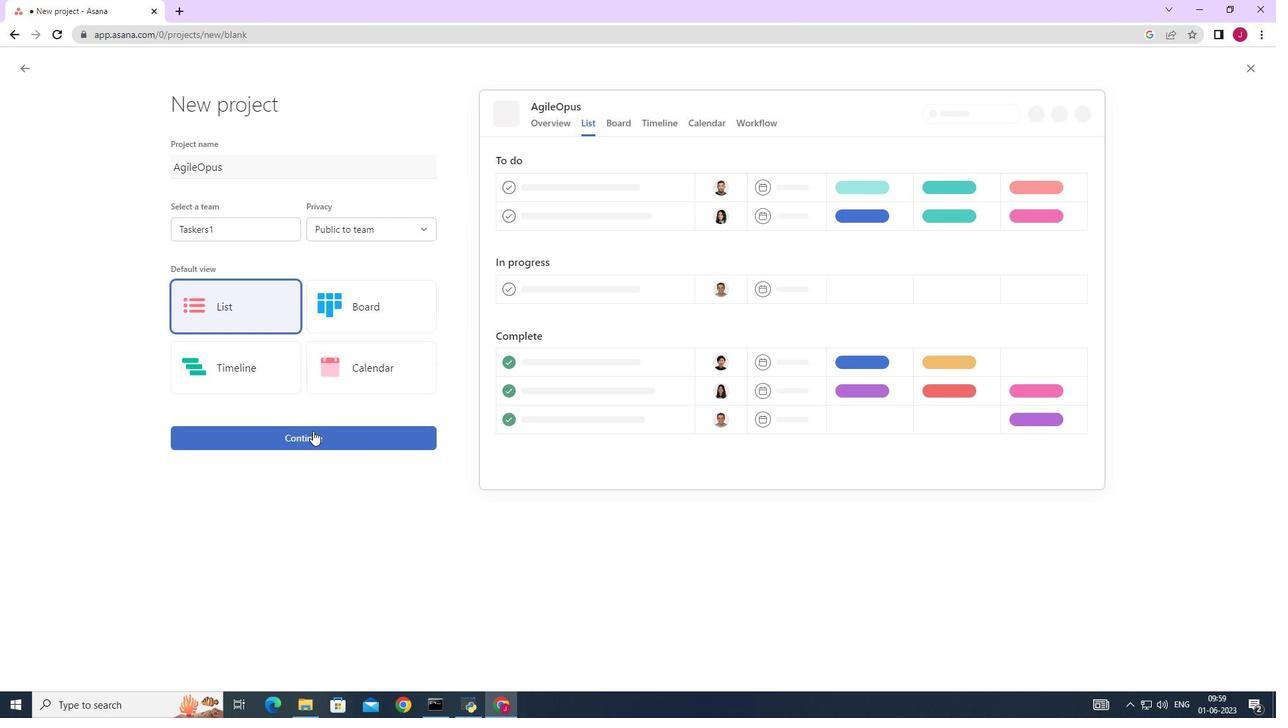 
Action: Mouse moved to (334, 357)
Screenshot: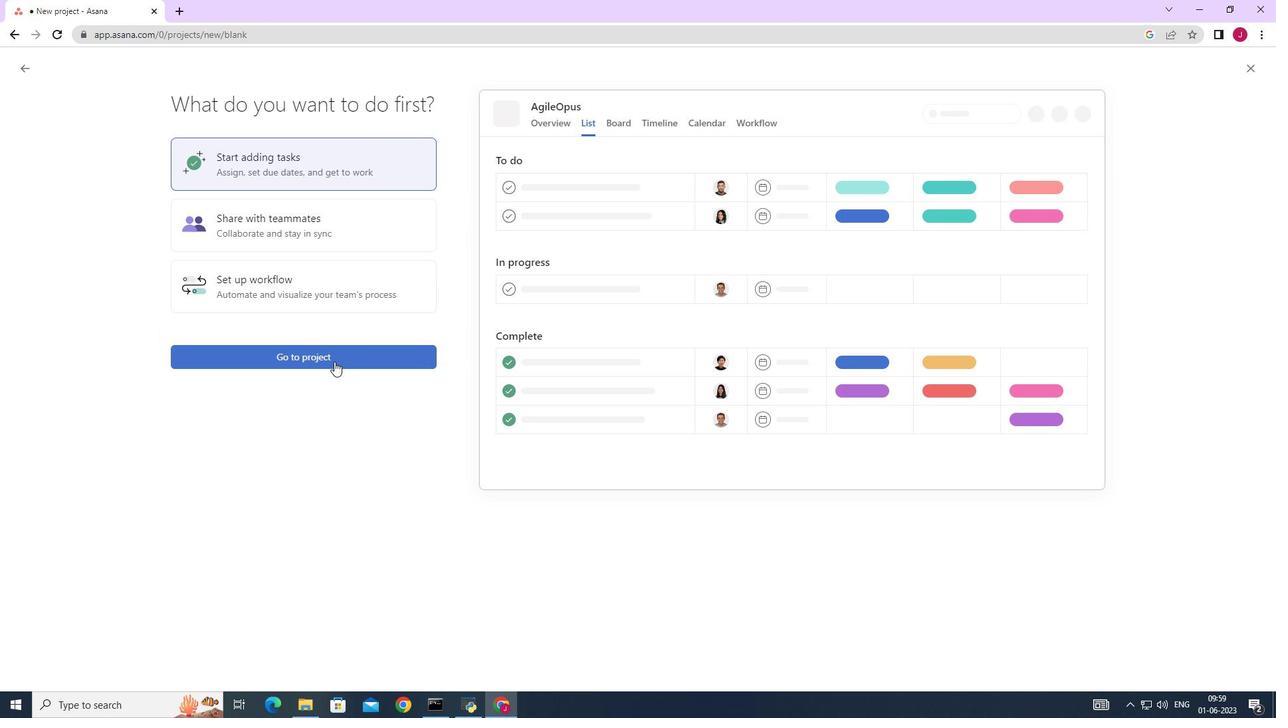 
Action: Mouse pressed left at (334, 357)
Screenshot: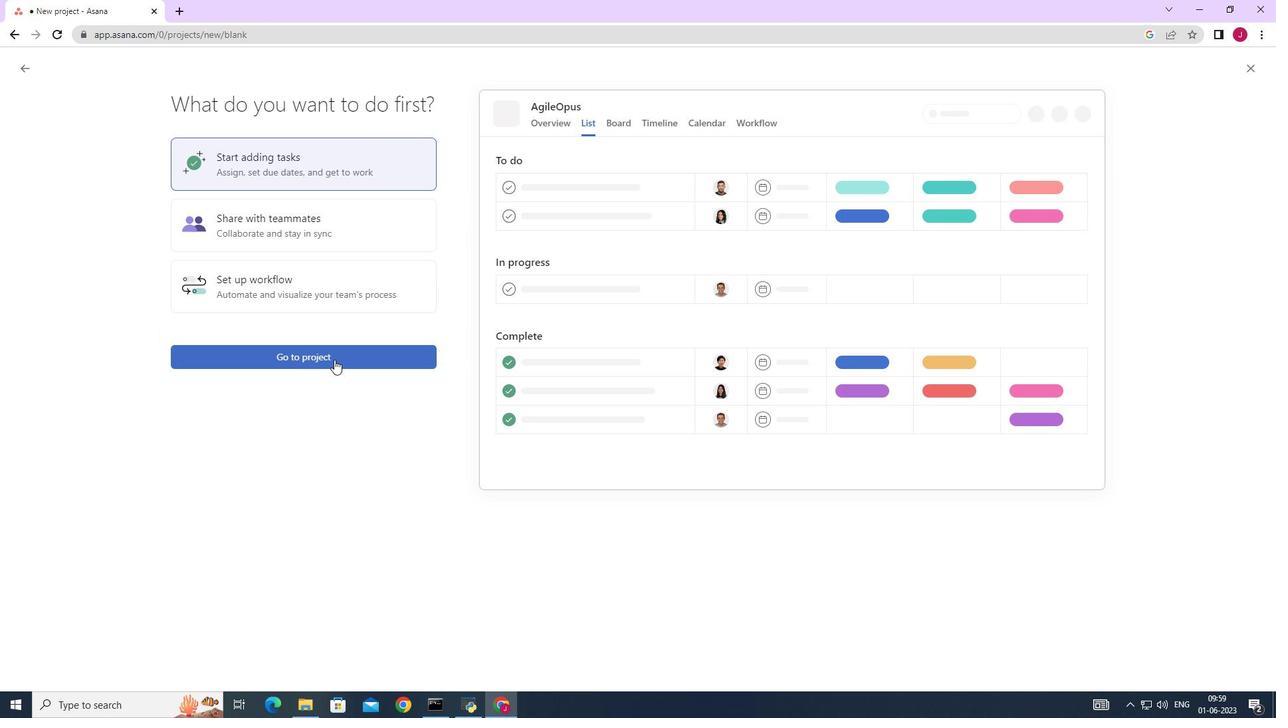
Action: Mouse moved to (240, 289)
Screenshot: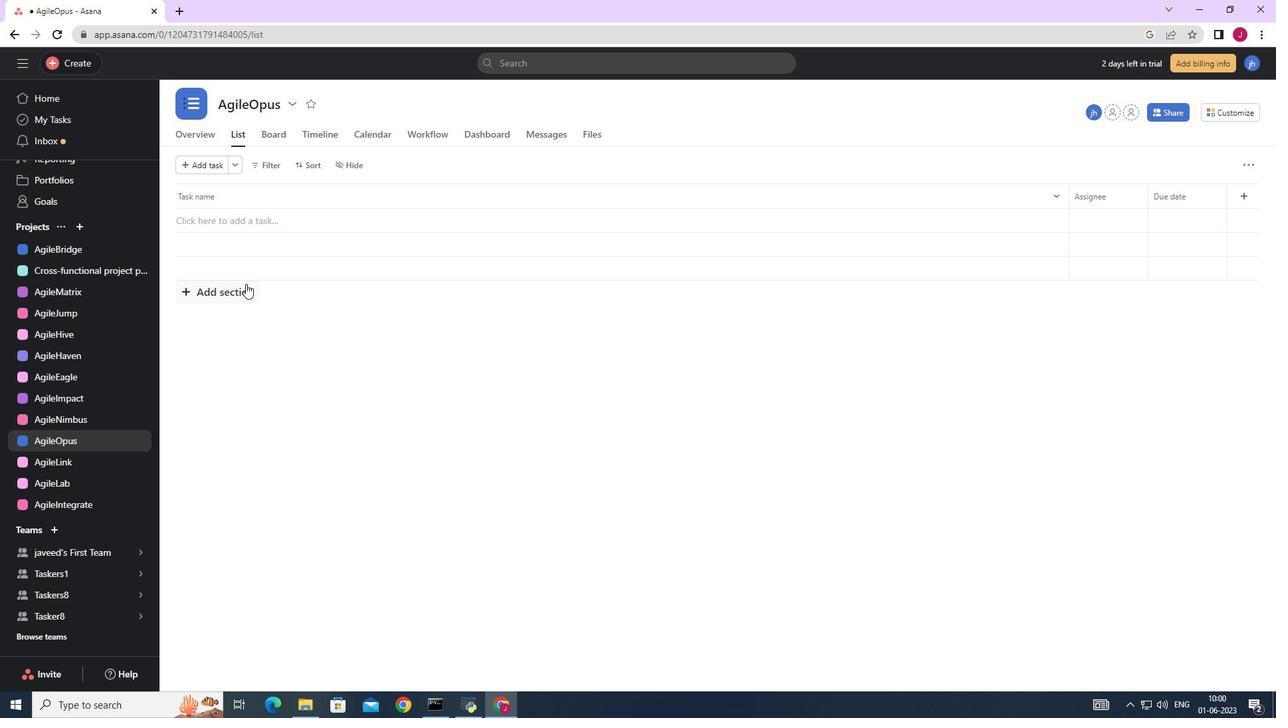 
Action: Mouse pressed left at (240, 289)
Screenshot: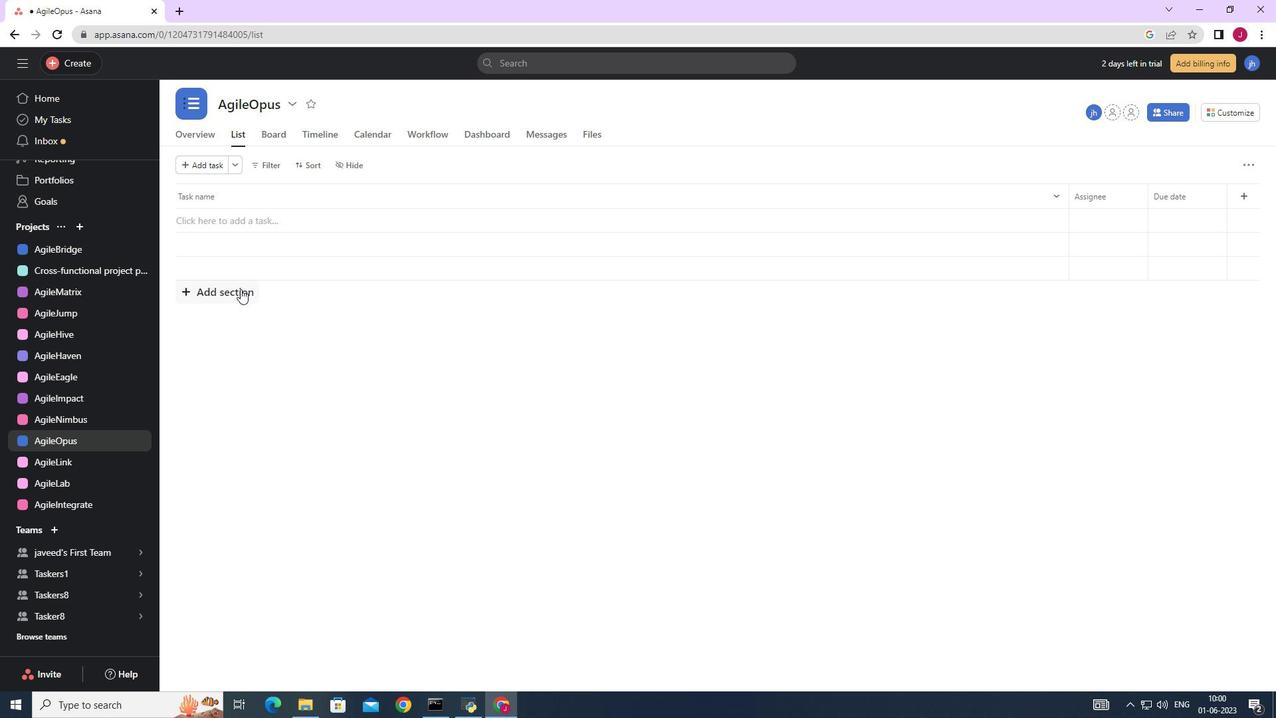 
Action: Key pressed <Key.caps_lock>T<Key.caps_lock>o-<Key.caps_lock>D<Key.caps_lock>o
Screenshot: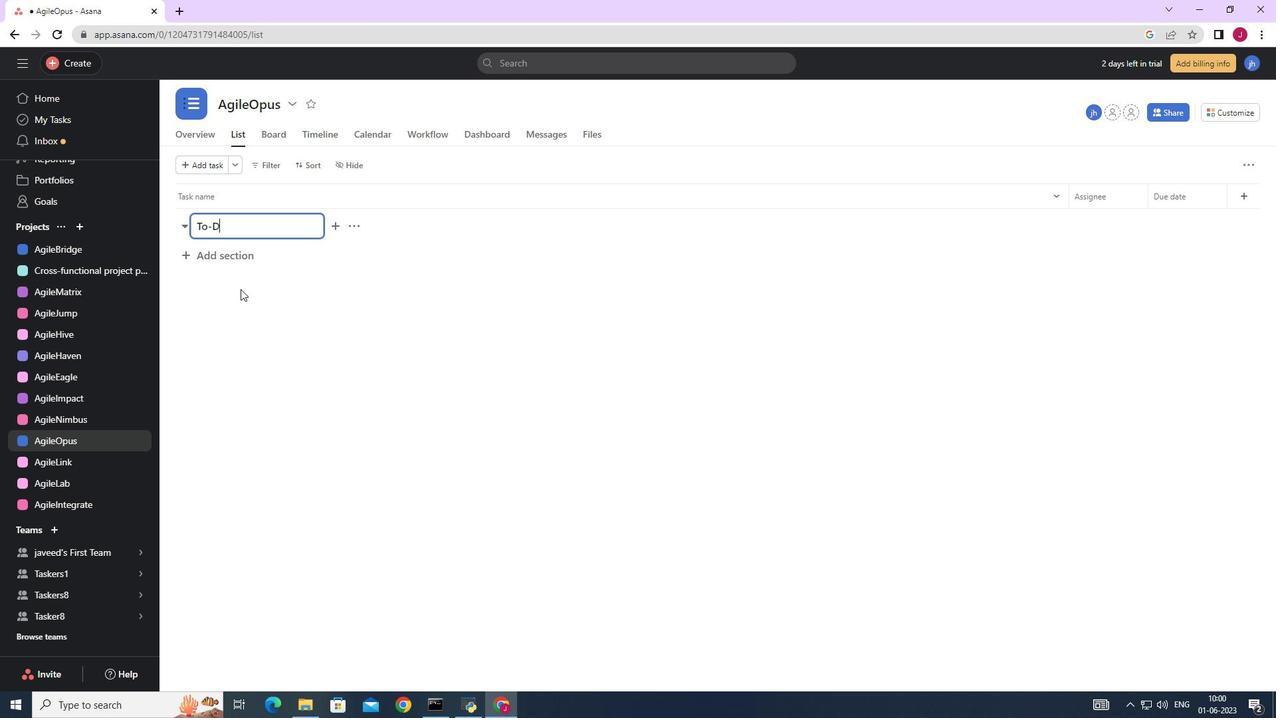 
Action: Mouse moved to (246, 255)
Screenshot: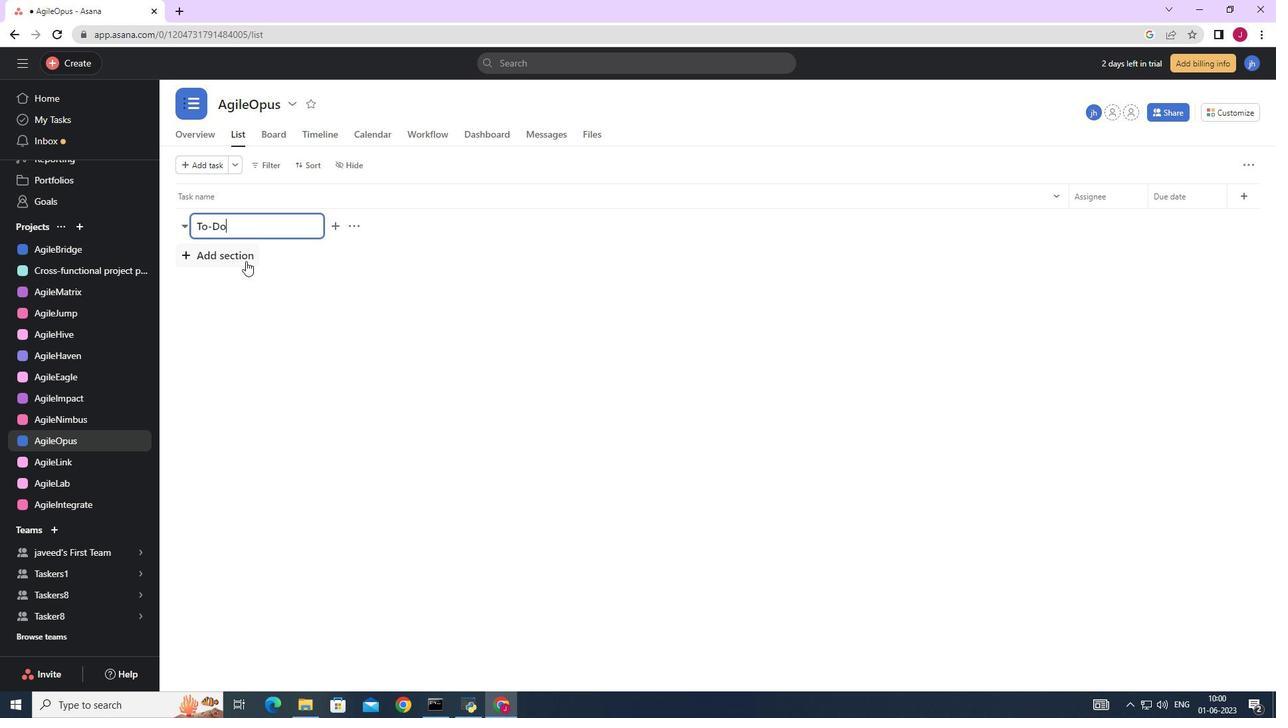 
Action: Mouse pressed left at (246, 255)
Screenshot: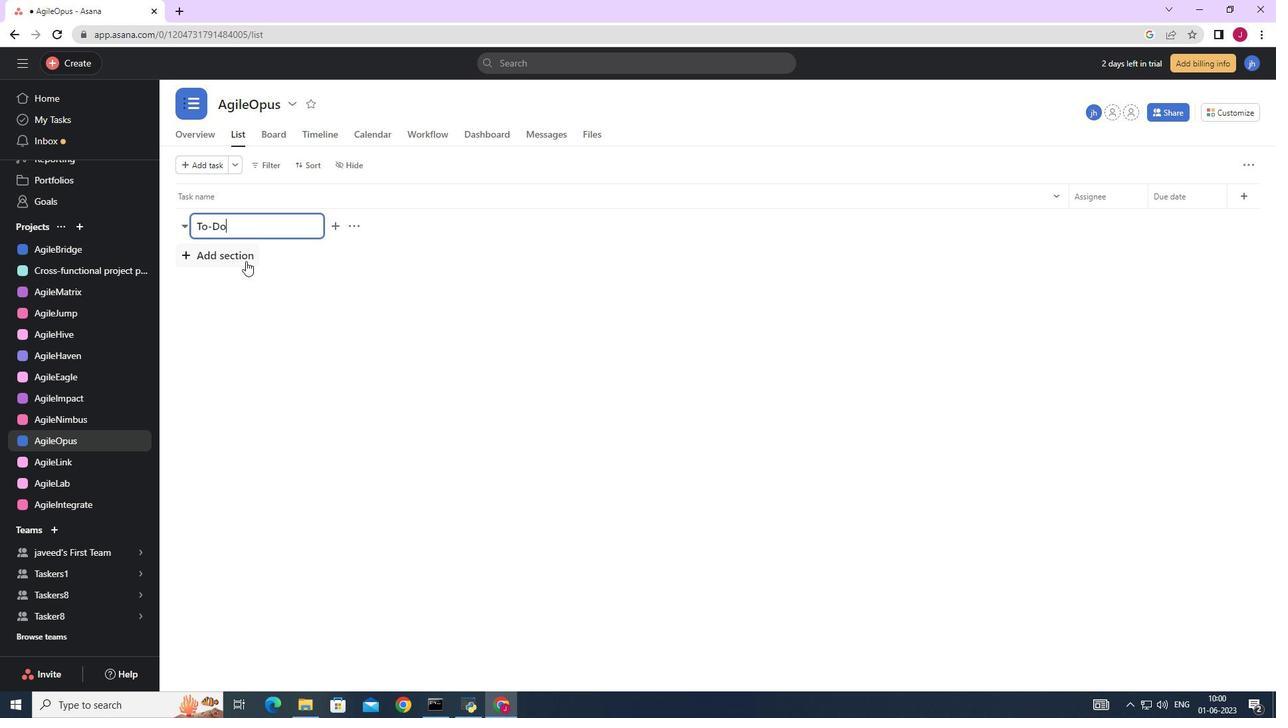 
Action: Key pressed <Key.caps_lock>D<Key.caps_lock>oing
Screenshot: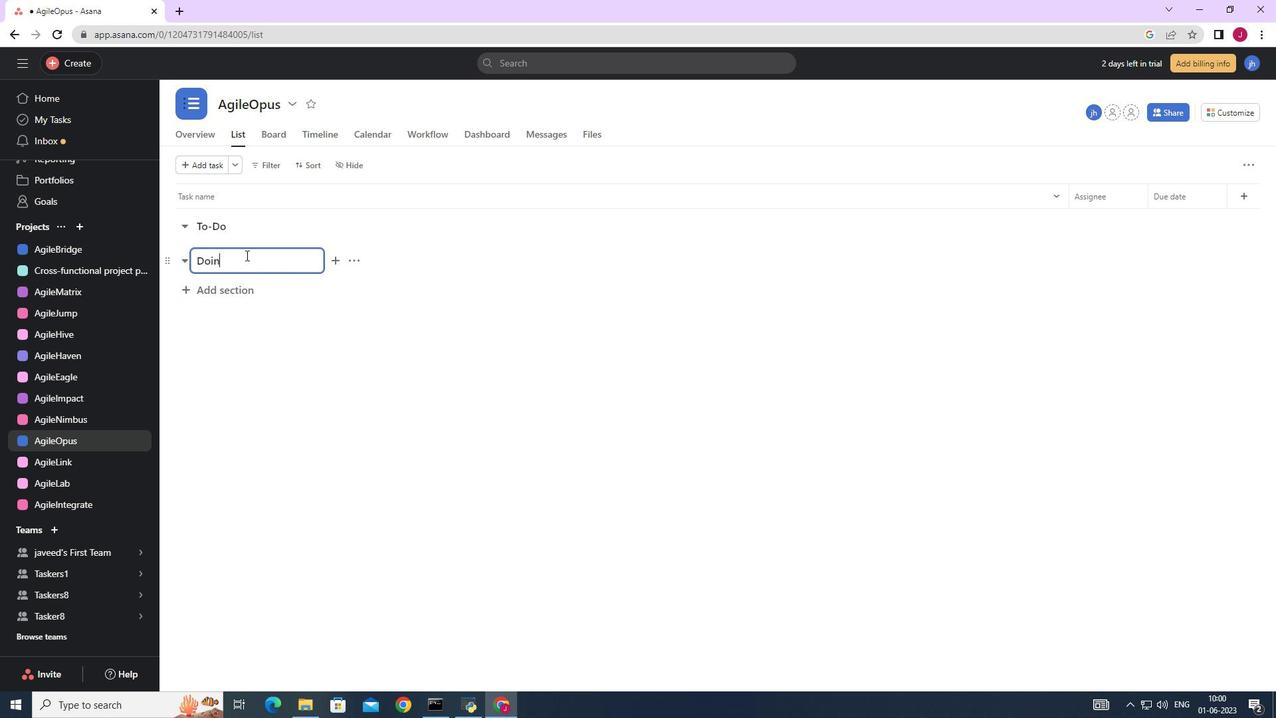 
Action: Mouse moved to (225, 291)
Screenshot: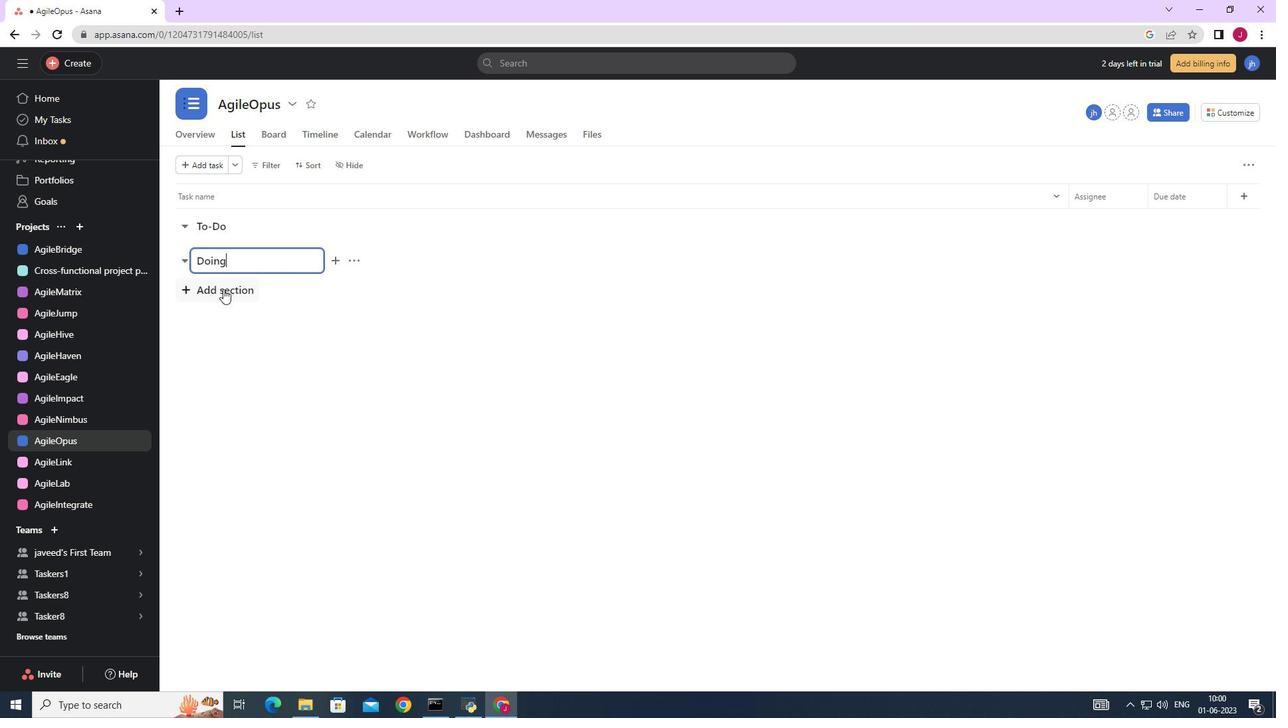 
Action: Mouse pressed left at (225, 291)
Screenshot: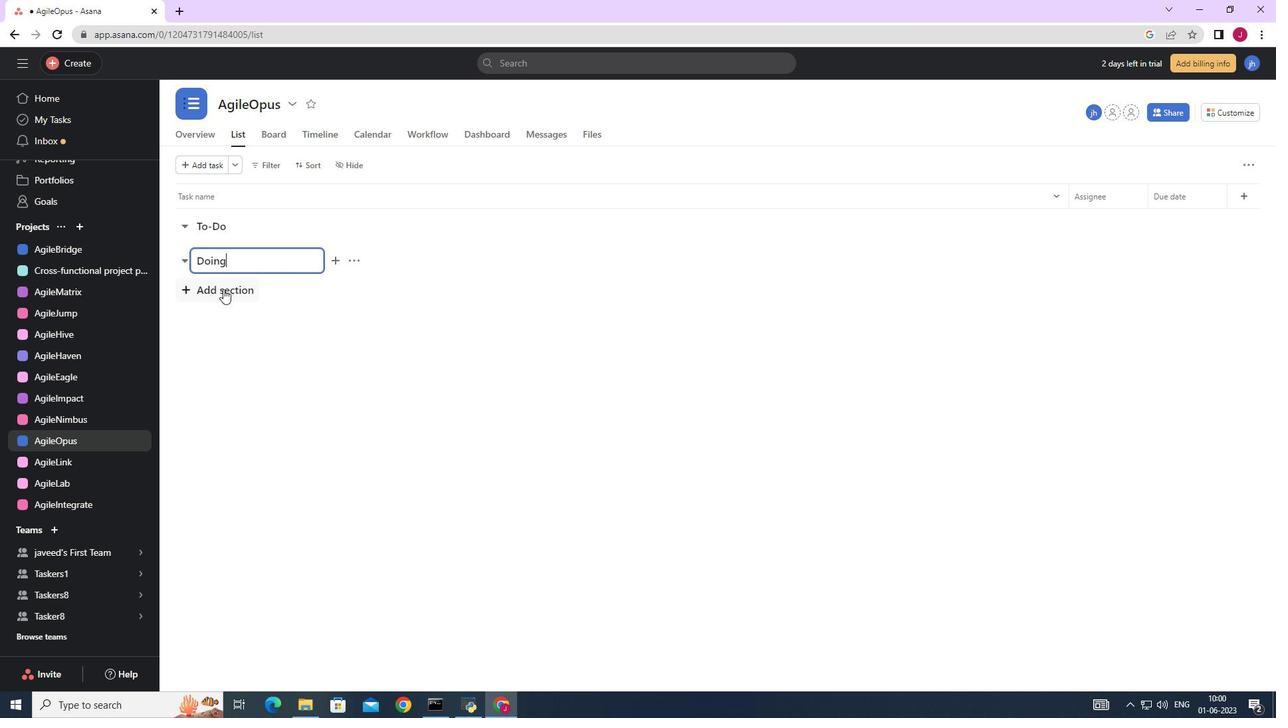 
Action: Key pressed <Key.caps_lock>D<Key.caps_lock>one<Key.enter>
Screenshot: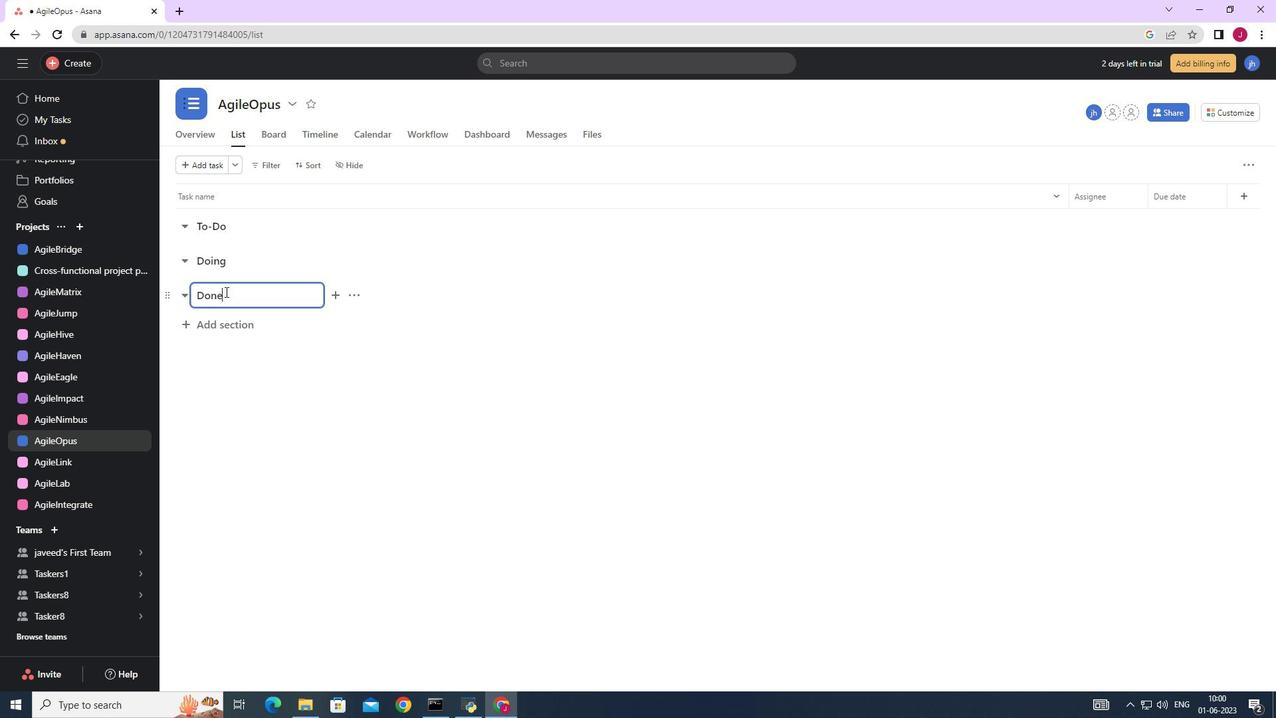 
Action: Mouse moved to (224, 291)
Screenshot: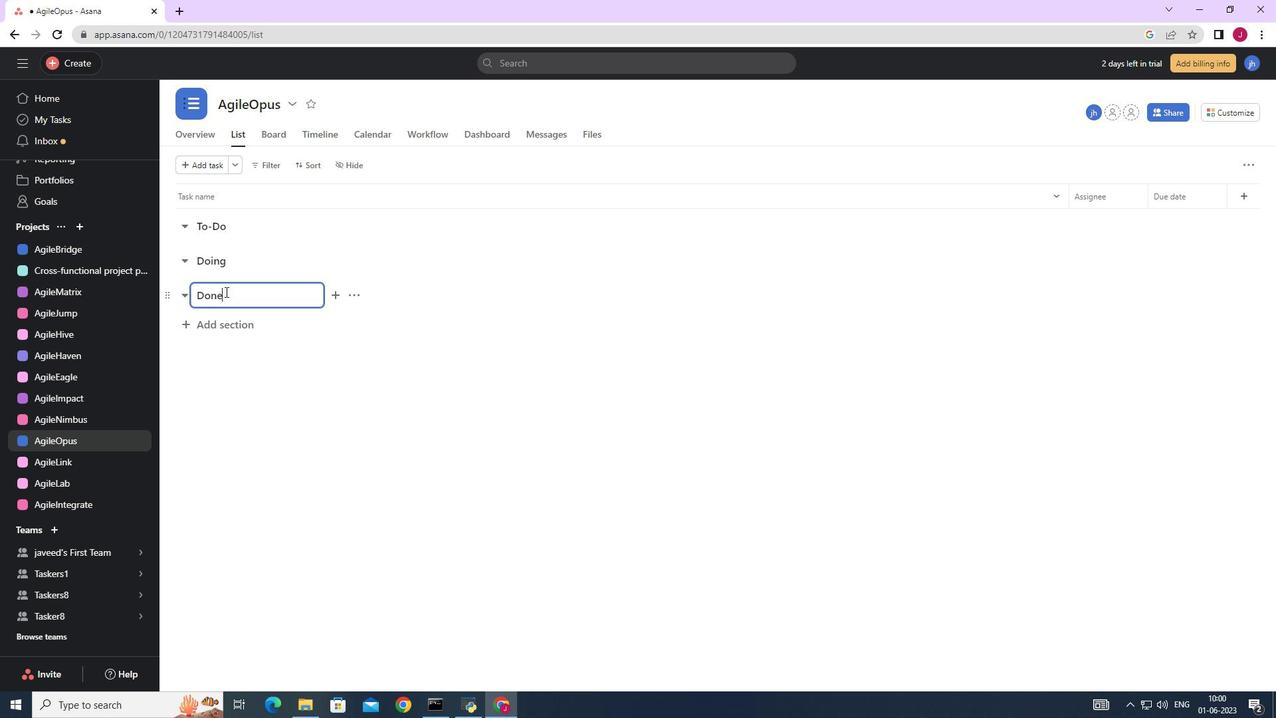 
